 Task: Add Barbara's Spoonfuls Multigrain Cereal to the cart.
Action: Mouse moved to (886, 324)
Screenshot: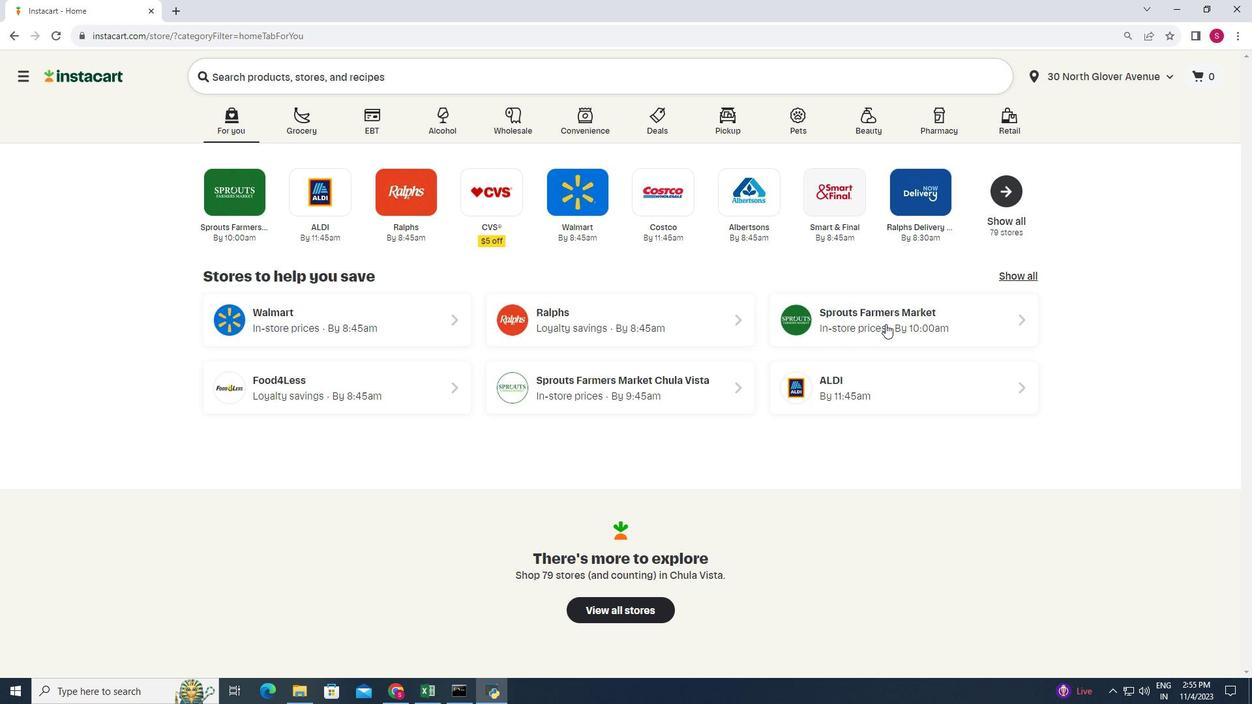 
Action: Mouse pressed left at (886, 324)
Screenshot: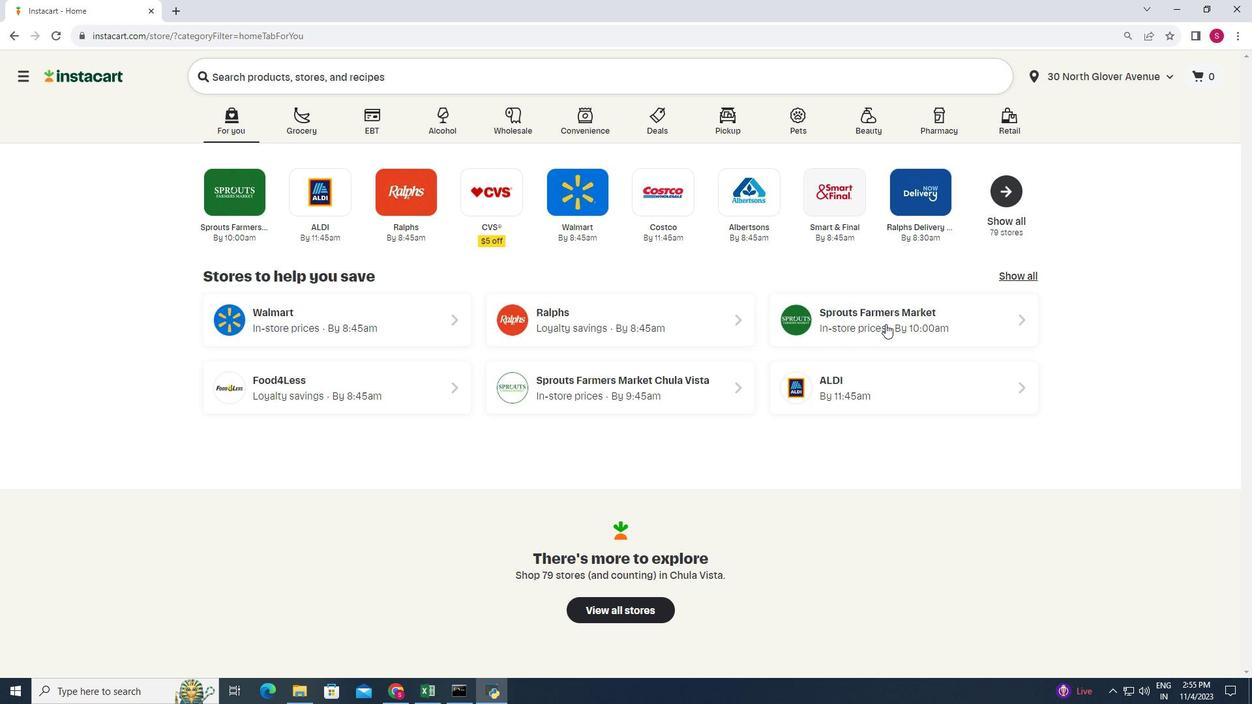 
Action: Mouse moved to (28, 413)
Screenshot: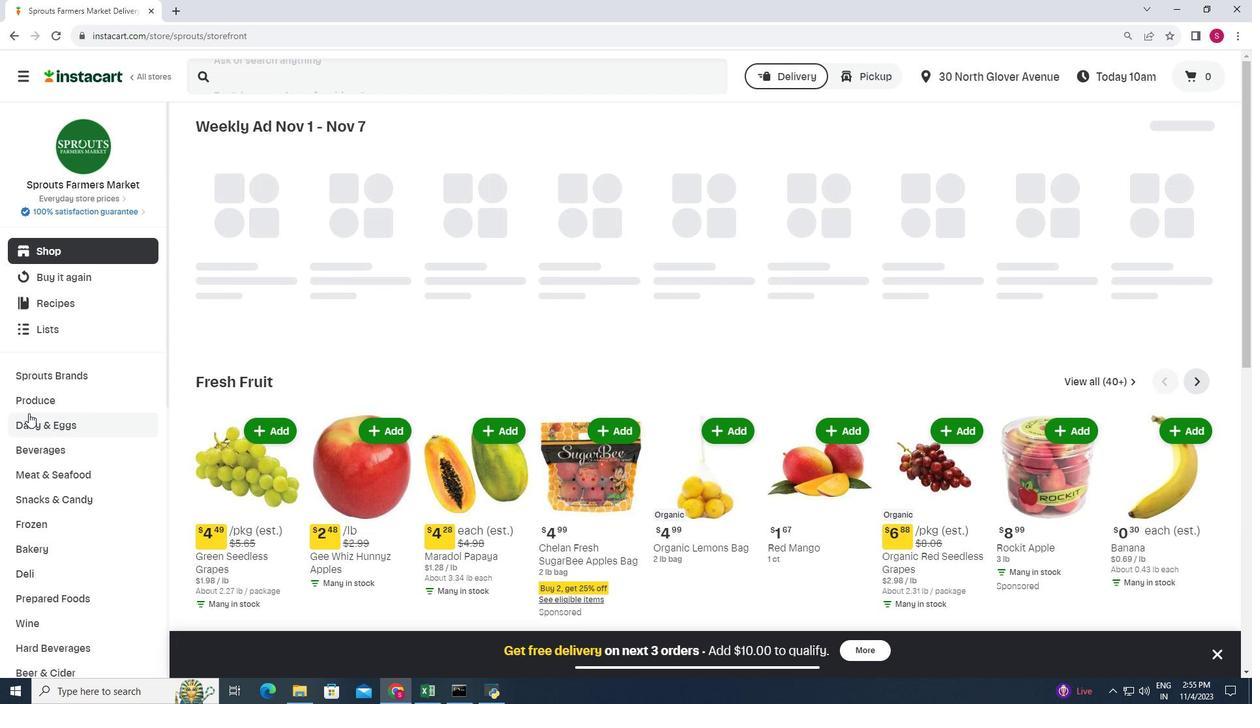 
Action: Mouse scrolled (28, 413) with delta (0, 0)
Screenshot: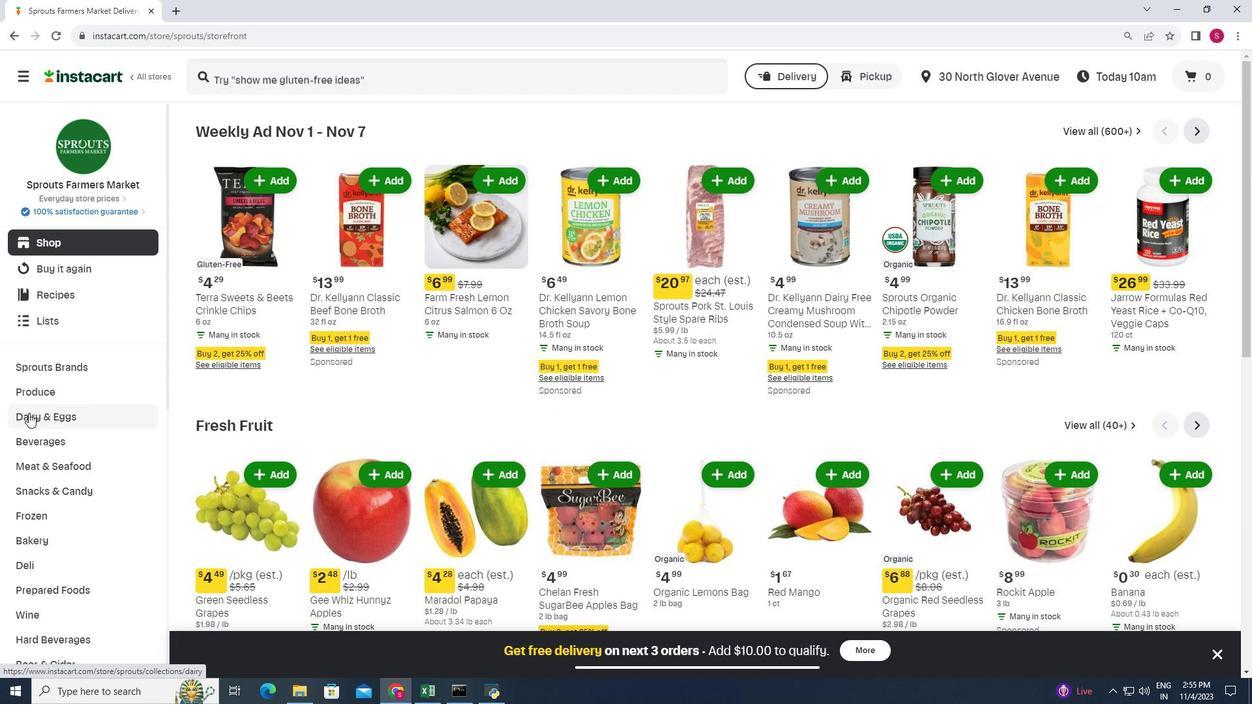 
Action: Mouse scrolled (28, 413) with delta (0, 0)
Screenshot: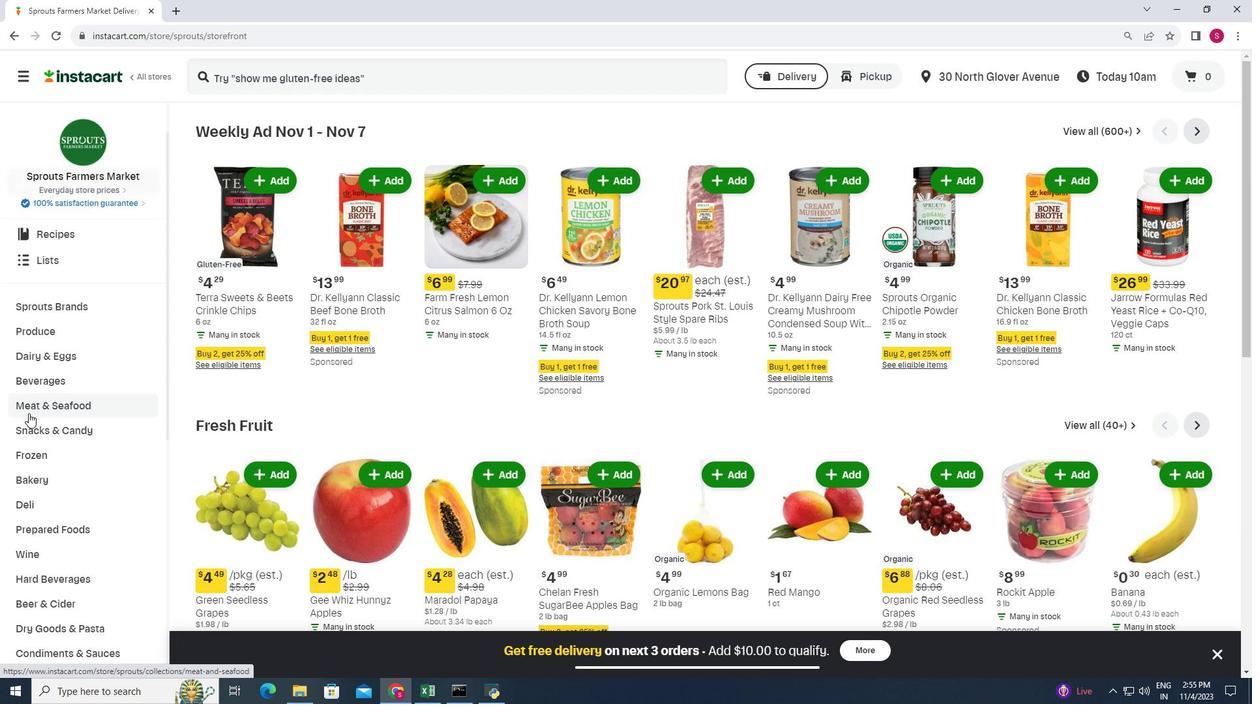 
Action: Mouse scrolled (28, 413) with delta (0, 0)
Screenshot: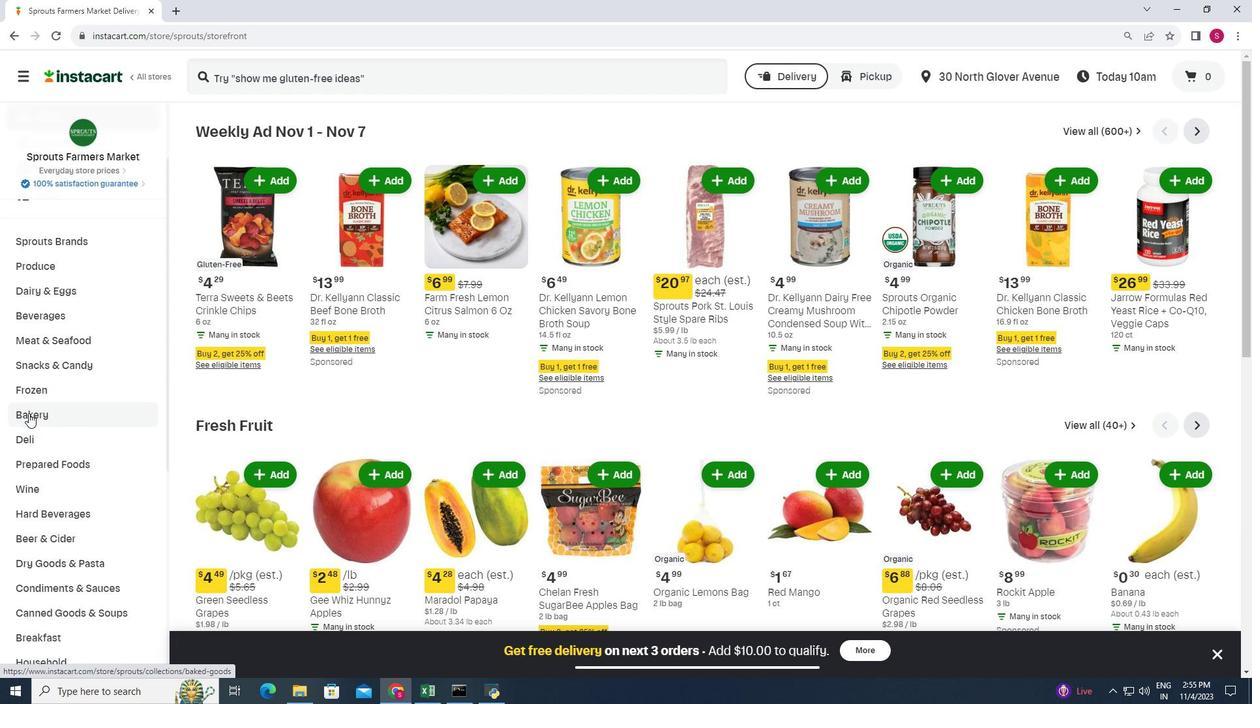 
Action: Mouse scrolled (28, 413) with delta (0, 0)
Screenshot: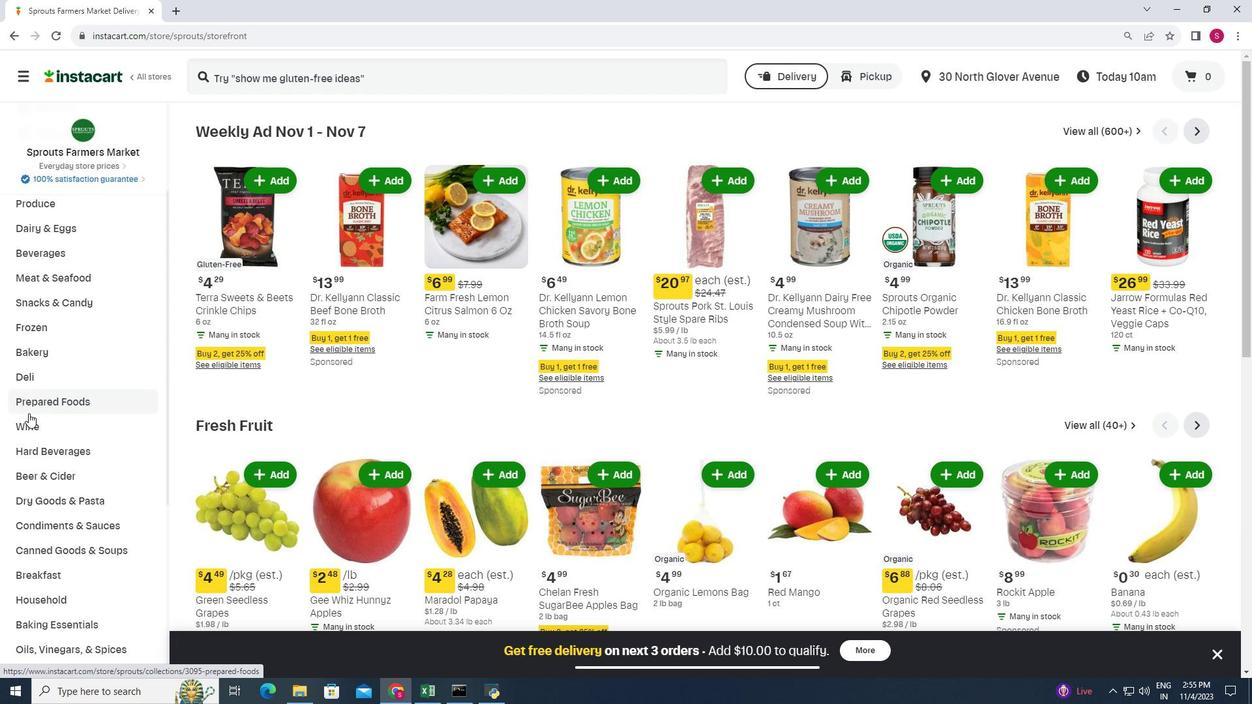 
Action: Mouse moved to (45, 505)
Screenshot: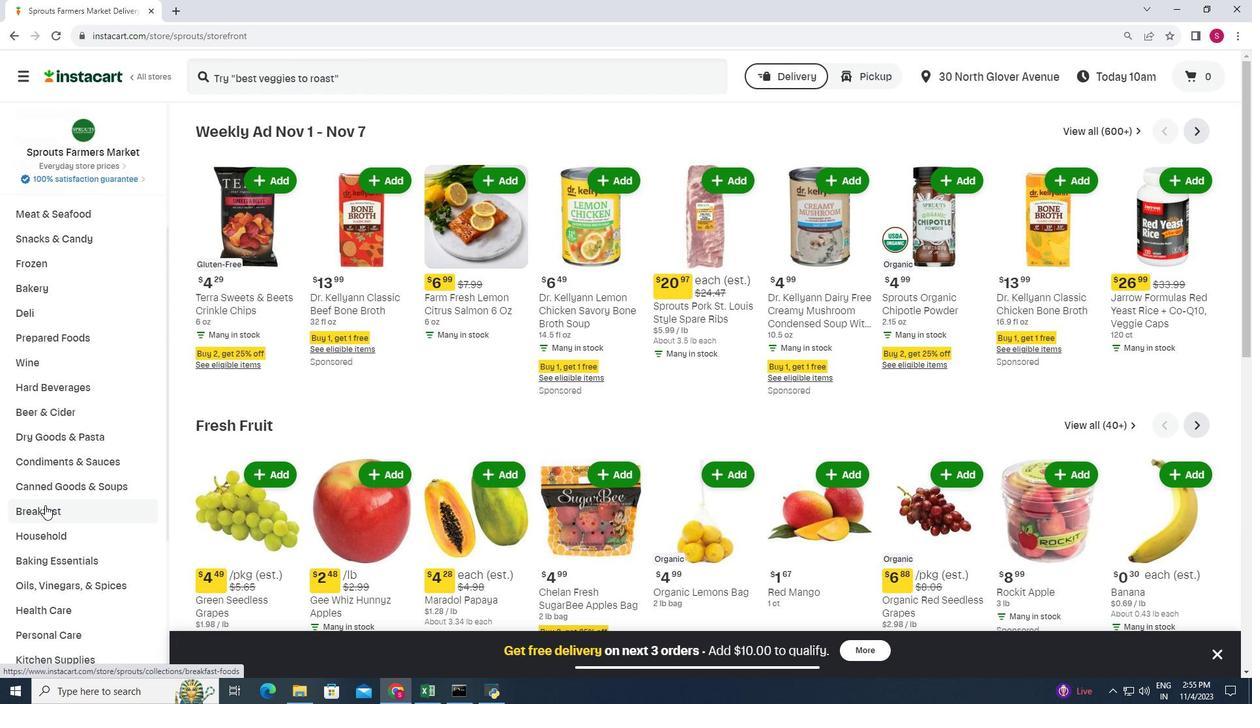 
Action: Mouse pressed left at (45, 505)
Screenshot: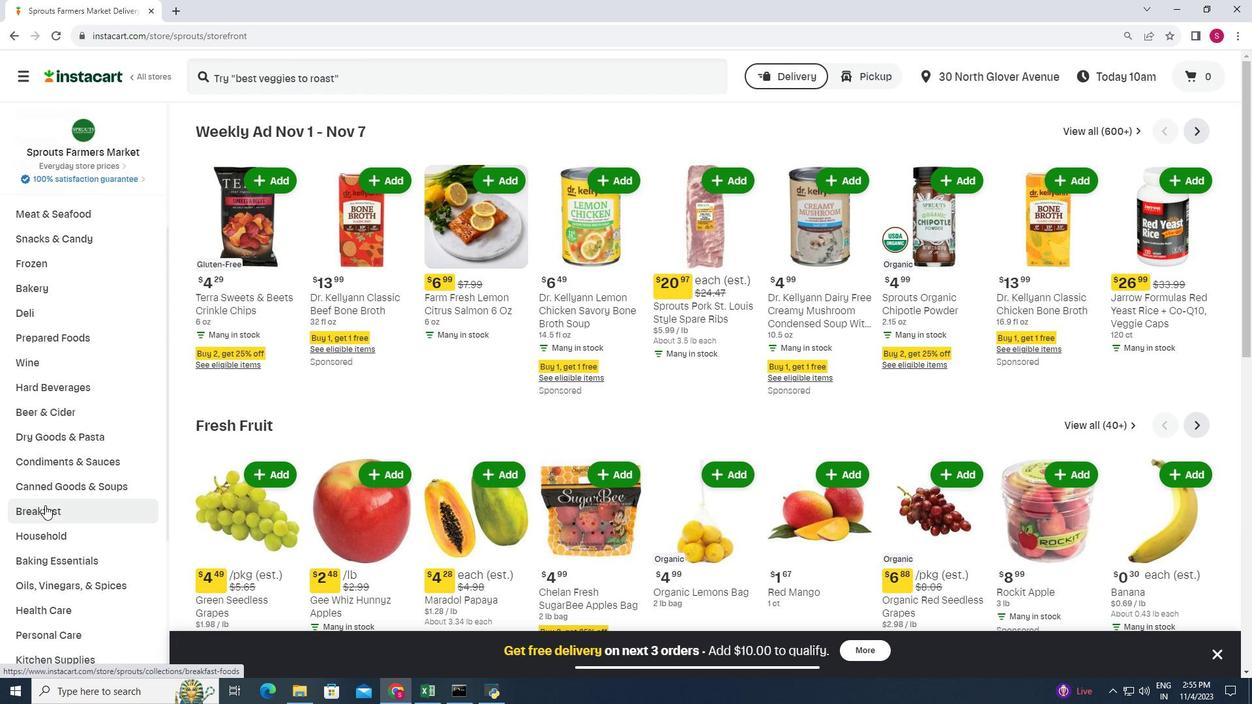 
Action: Mouse moved to (854, 163)
Screenshot: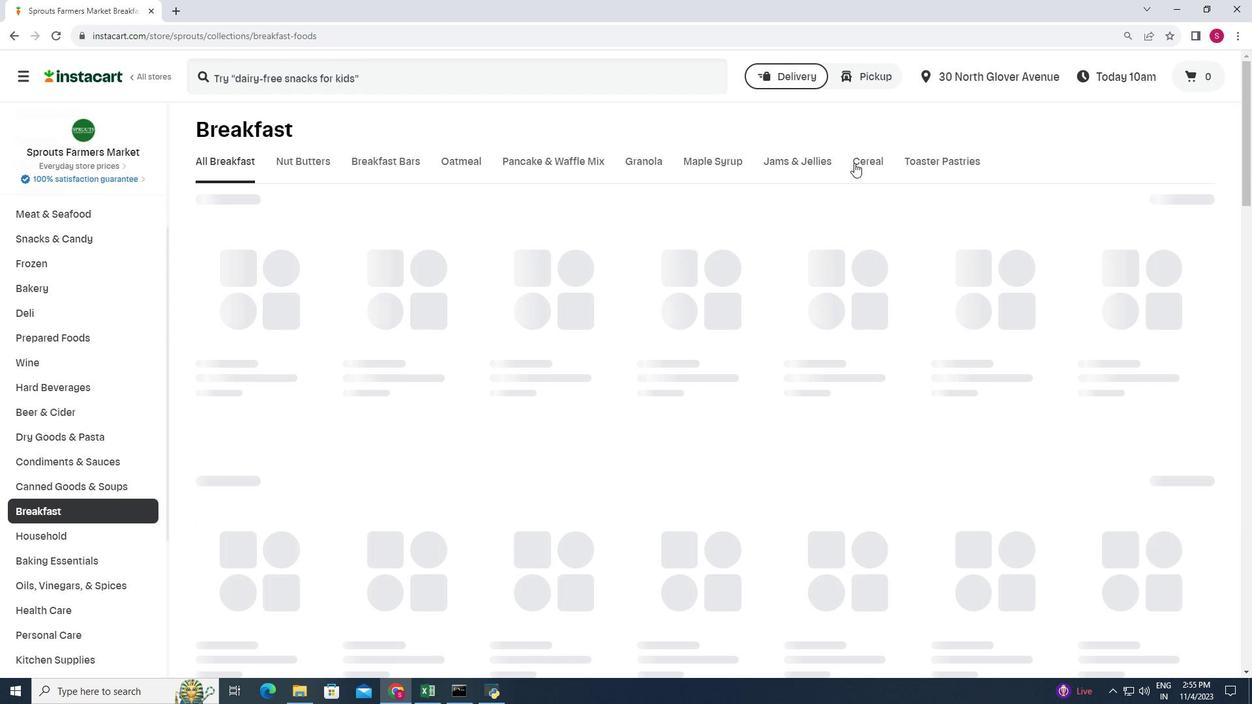 
Action: Mouse pressed left at (854, 163)
Screenshot: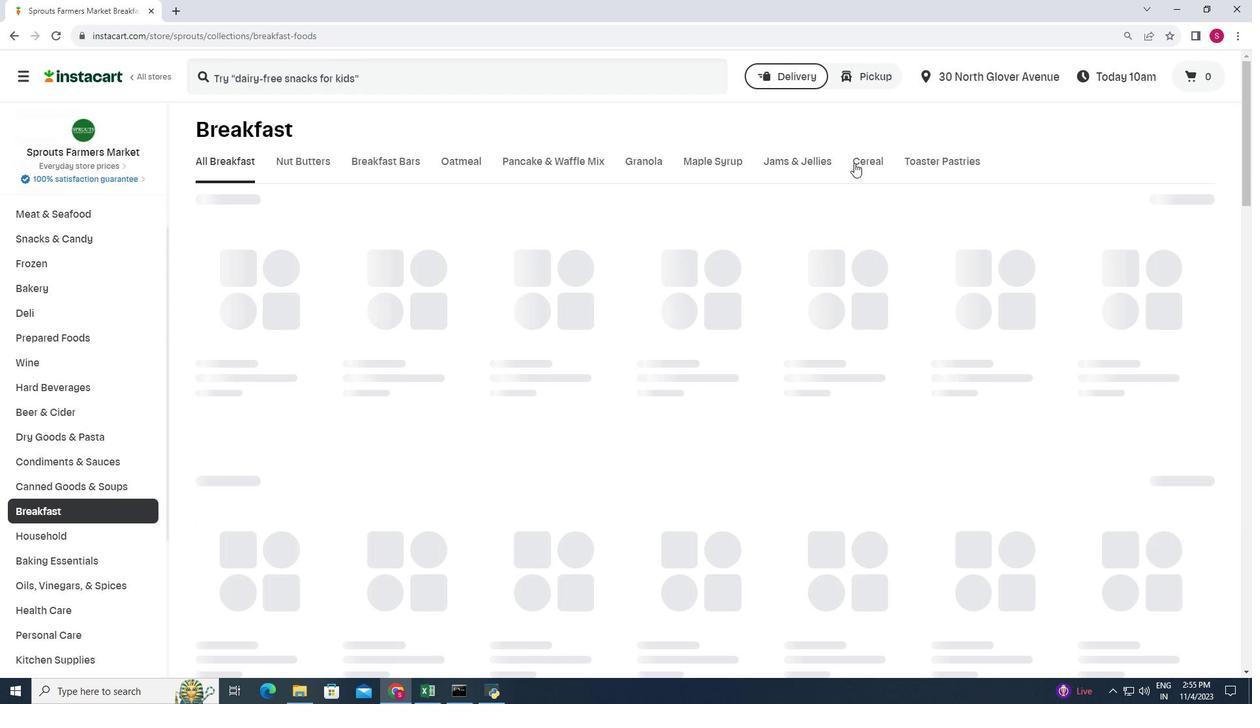 
Action: Mouse moved to (726, 232)
Screenshot: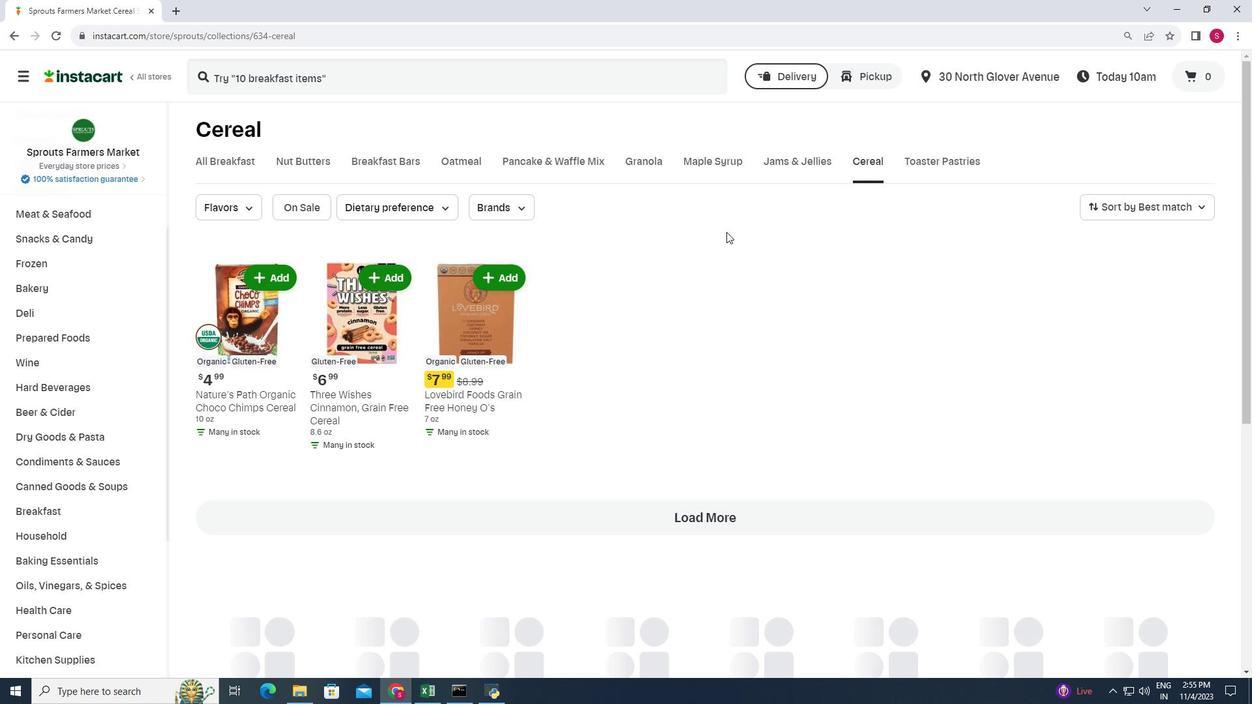 
Action: Mouse scrolled (726, 231) with delta (0, 0)
Screenshot: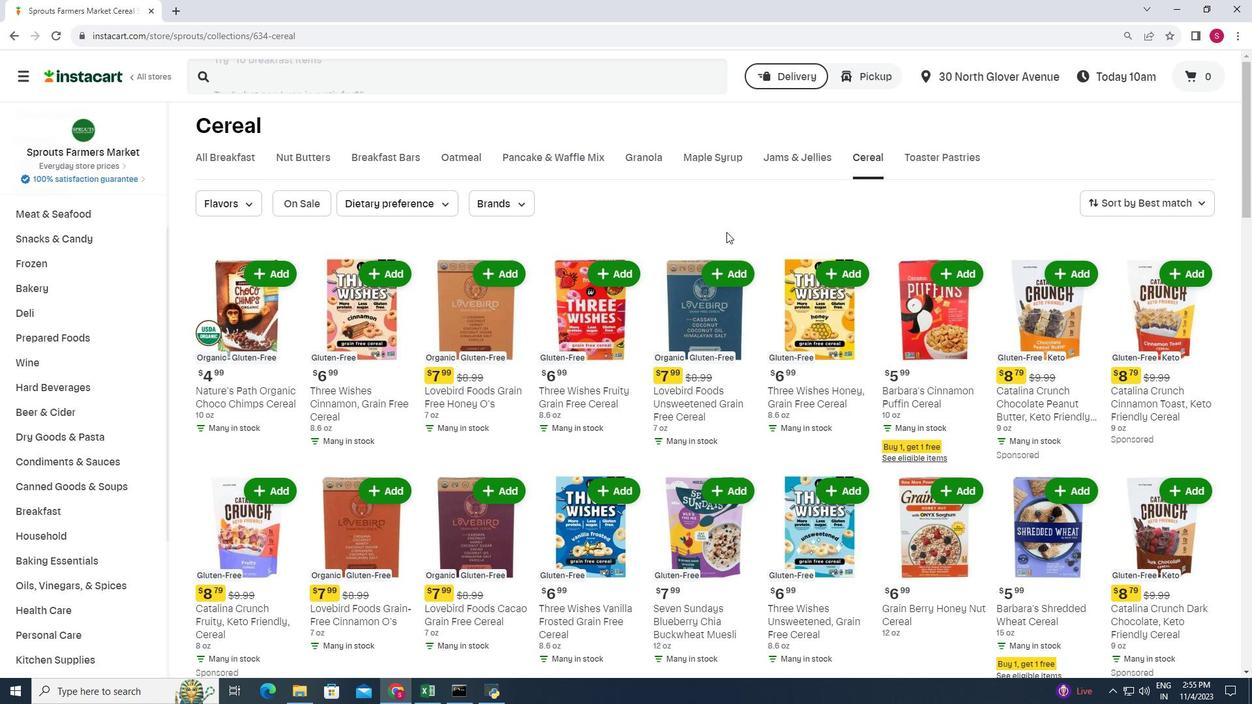 
Action: Mouse scrolled (726, 231) with delta (0, 0)
Screenshot: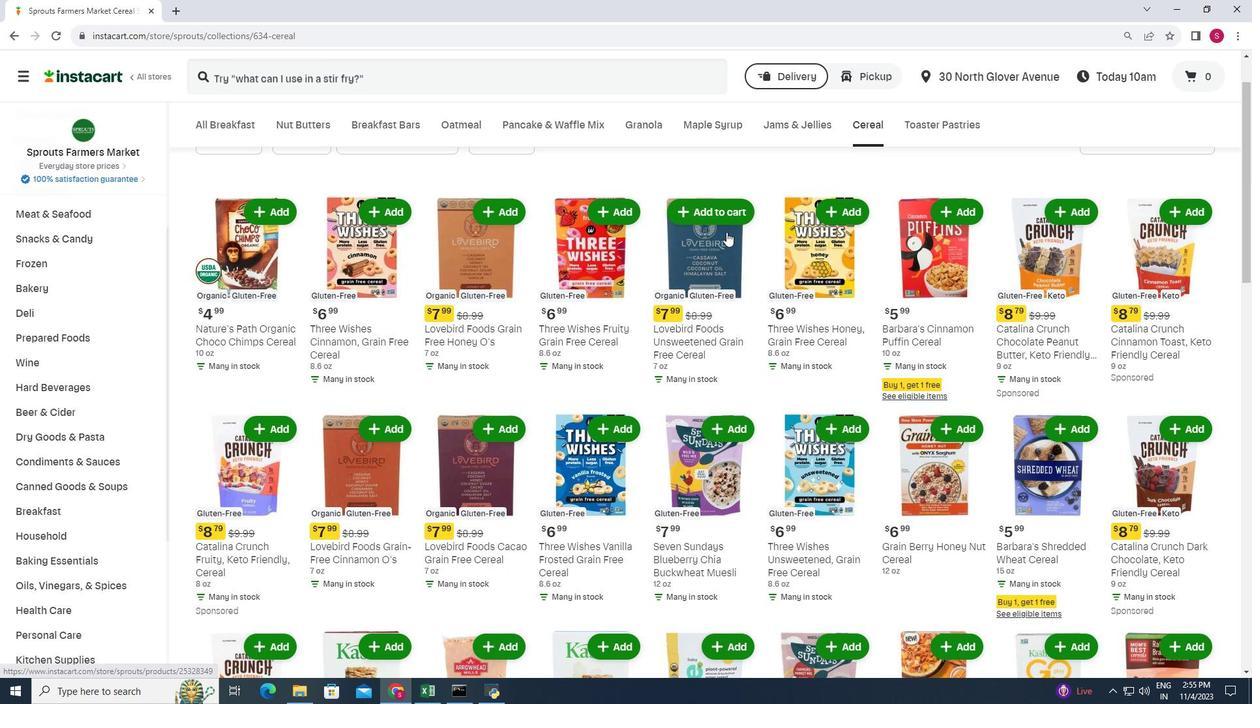 
Action: Mouse scrolled (726, 231) with delta (0, 0)
Screenshot: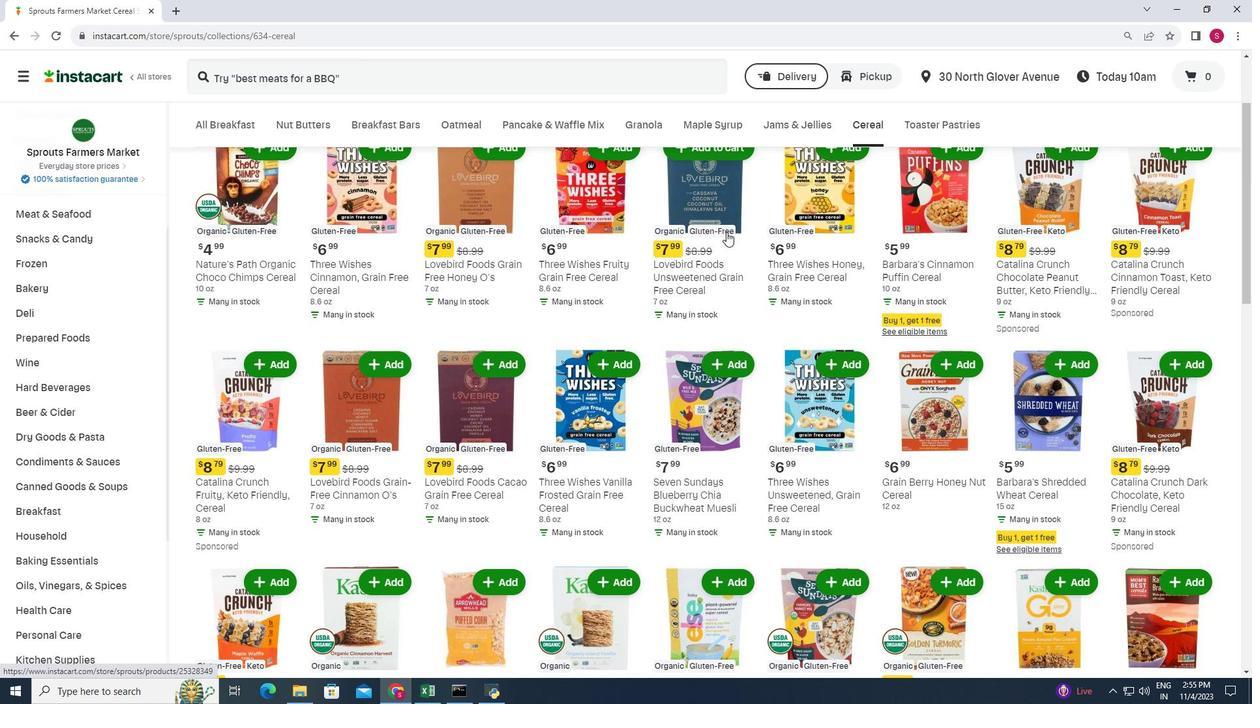 
Action: Mouse scrolled (726, 231) with delta (0, 0)
Screenshot: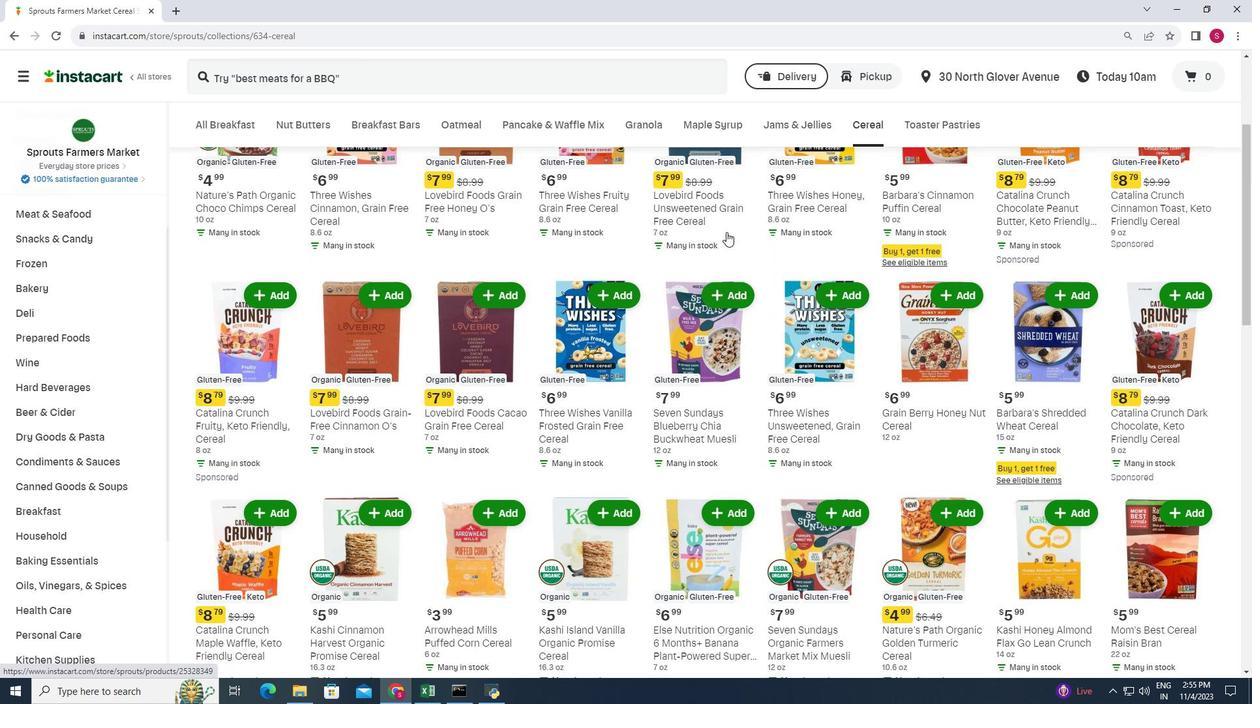 
Action: Mouse scrolled (726, 231) with delta (0, 0)
Screenshot: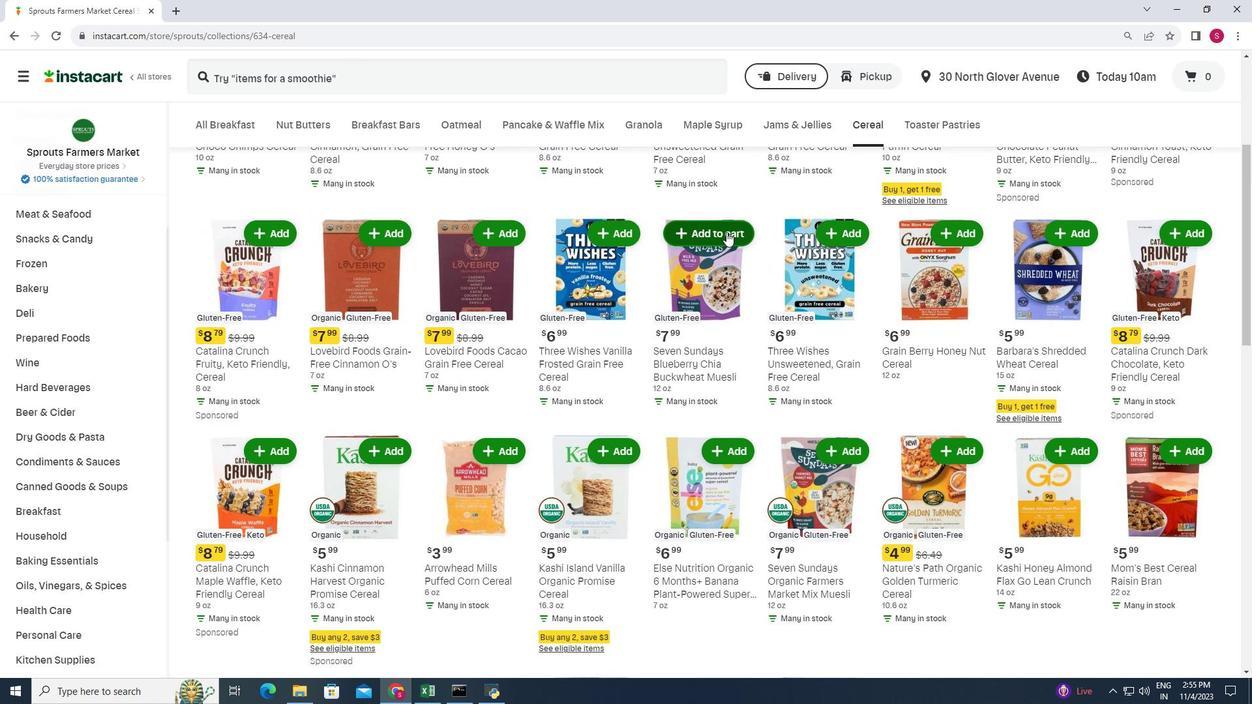 
Action: Mouse scrolled (726, 231) with delta (0, 0)
Screenshot: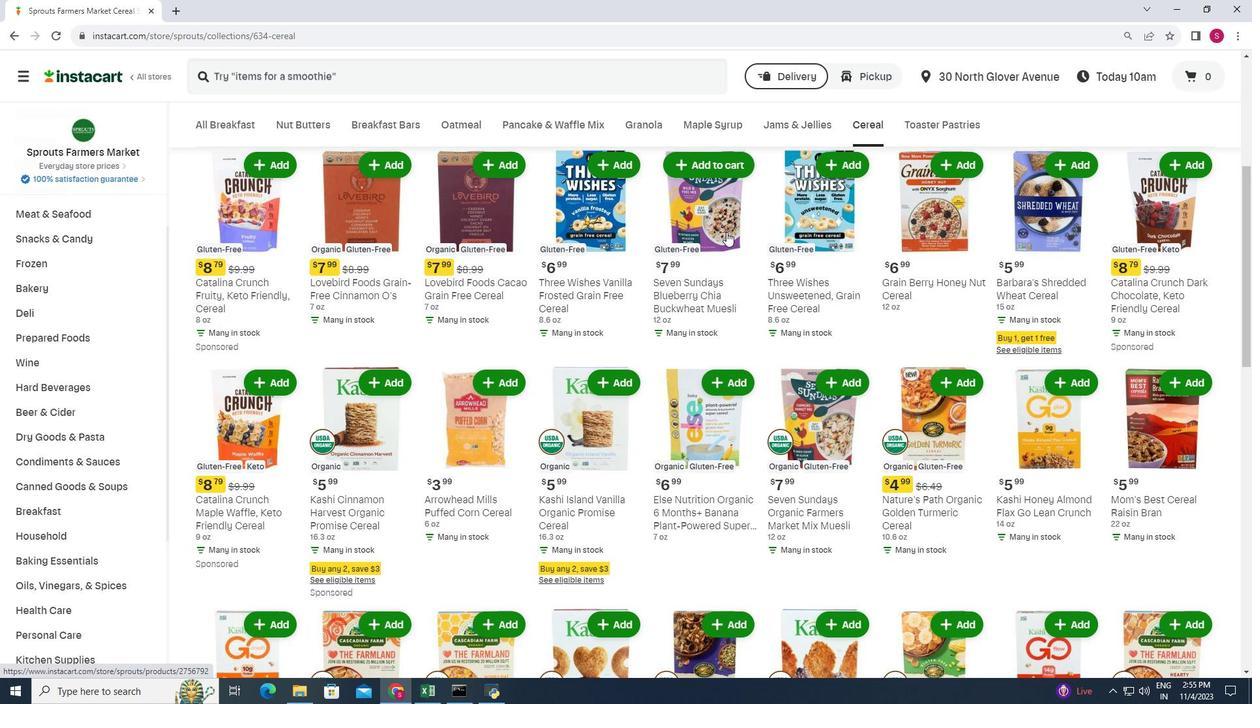 
Action: Mouse scrolled (726, 231) with delta (0, 0)
Screenshot: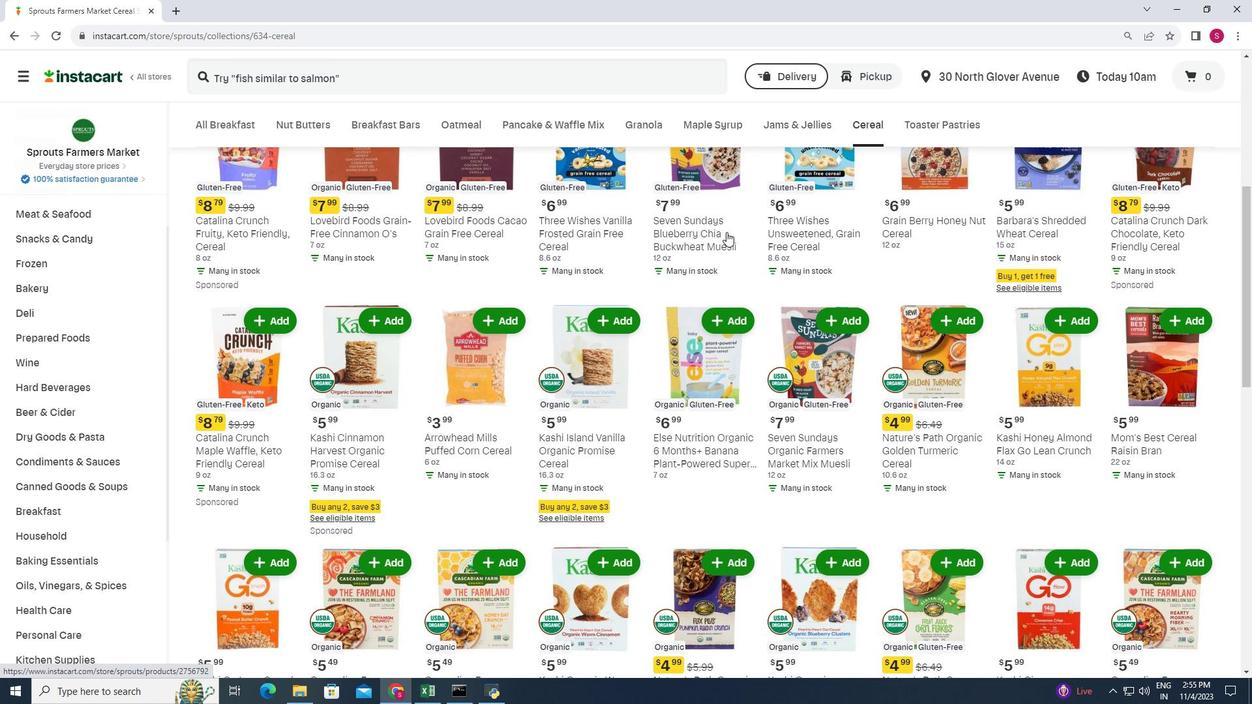 
Action: Mouse scrolled (726, 231) with delta (0, 0)
Screenshot: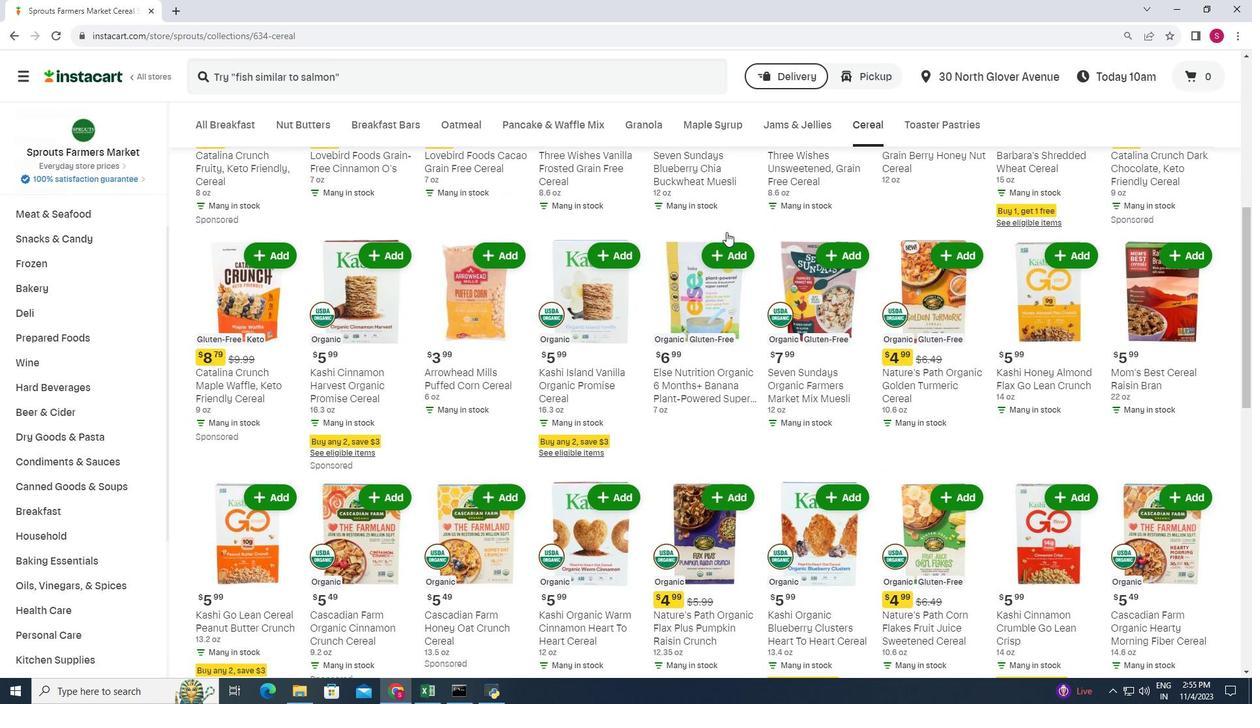 
Action: Mouse scrolled (726, 231) with delta (0, 0)
Screenshot: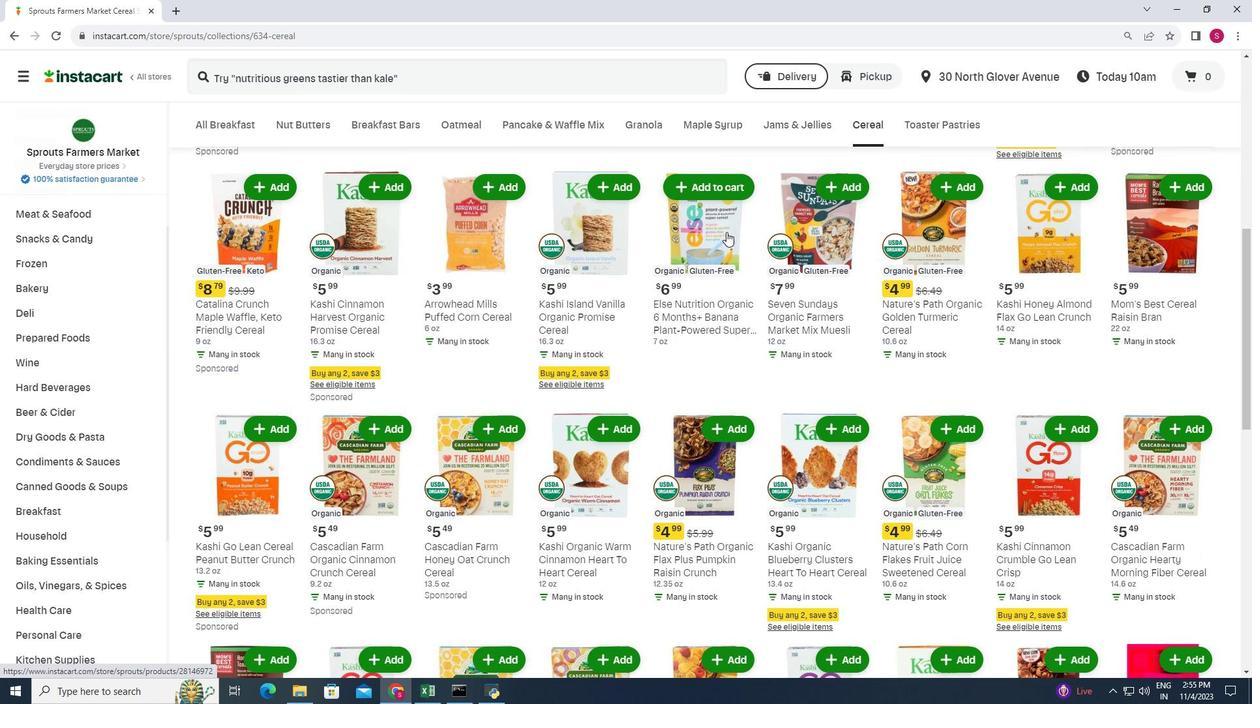 
Action: Mouse scrolled (726, 231) with delta (0, 0)
Screenshot: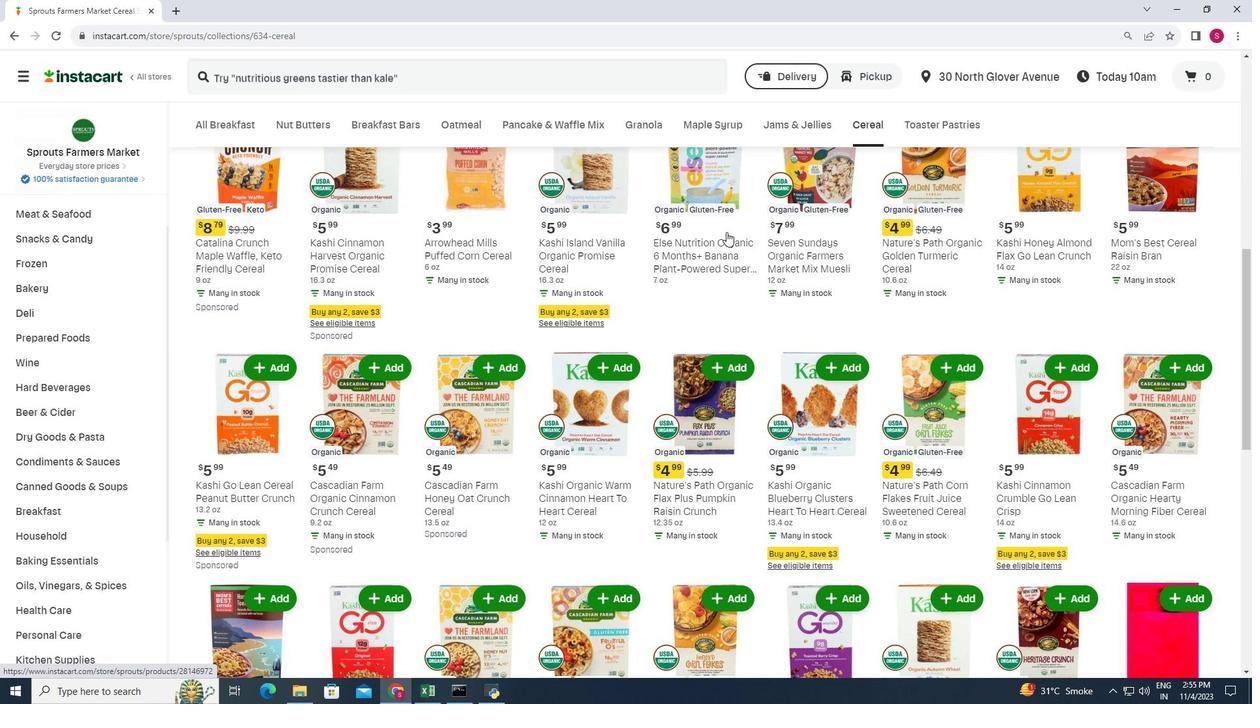 
Action: Mouse scrolled (726, 231) with delta (0, 0)
Screenshot: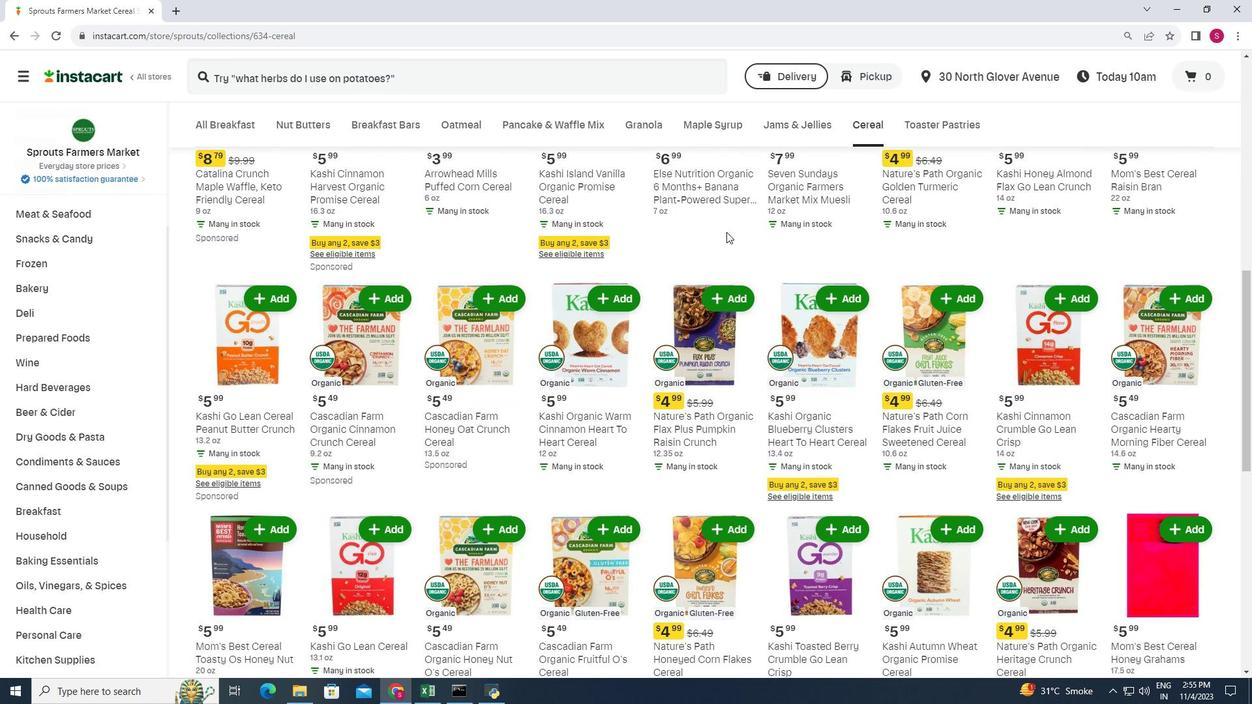 
Action: Mouse scrolled (726, 231) with delta (0, 0)
Screenshot: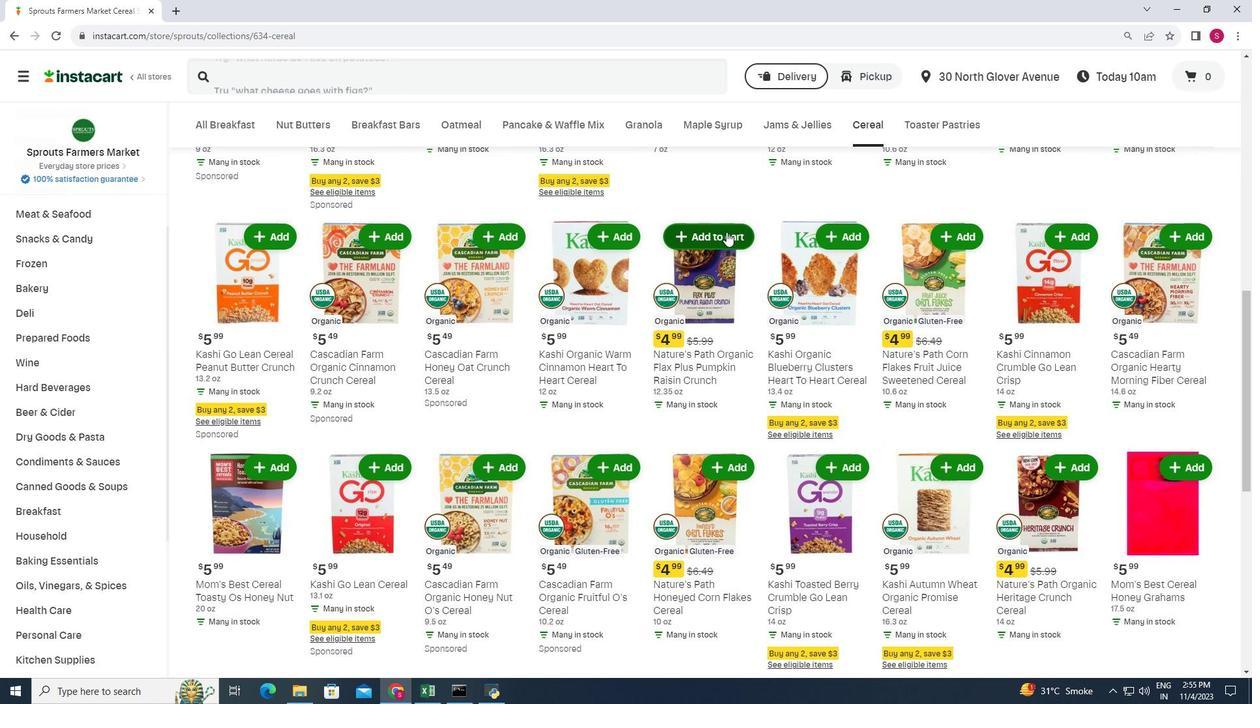 
Action: Mouse scrolled (726, 231) with delta (0, 0)
Screenshot: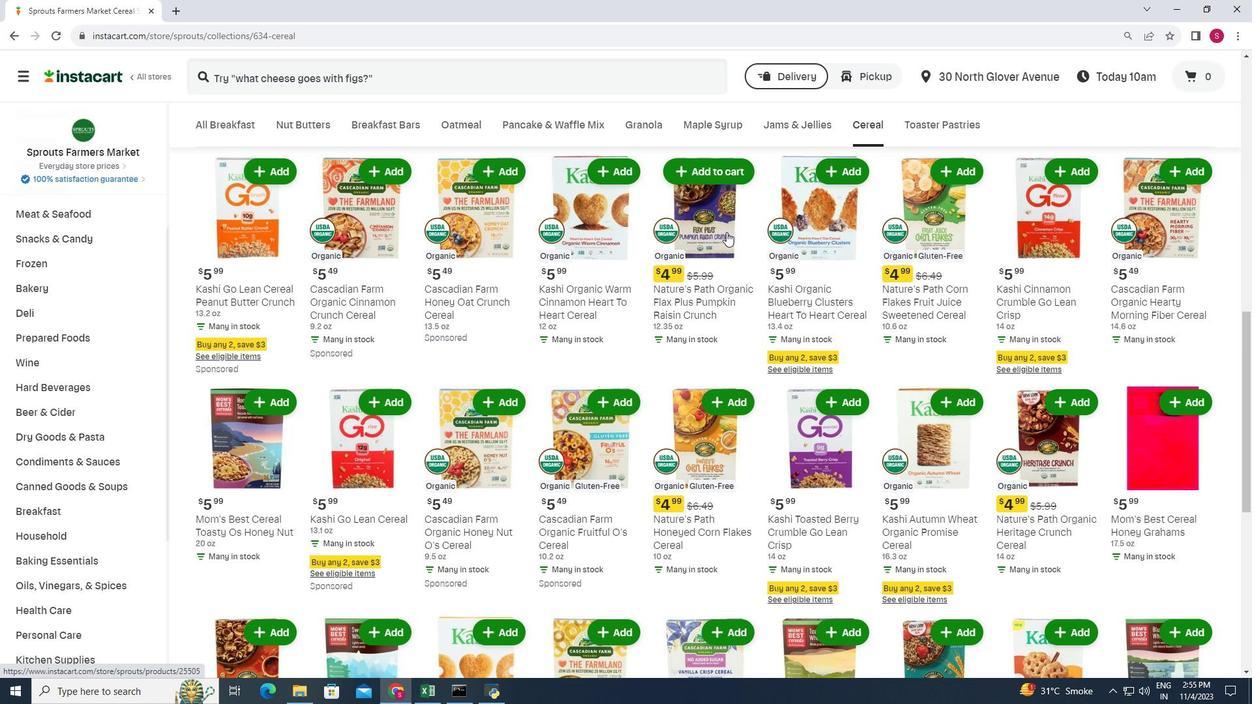
Action: Mouse scrolled (726, 231) with delta (0, 0)
Screenshot: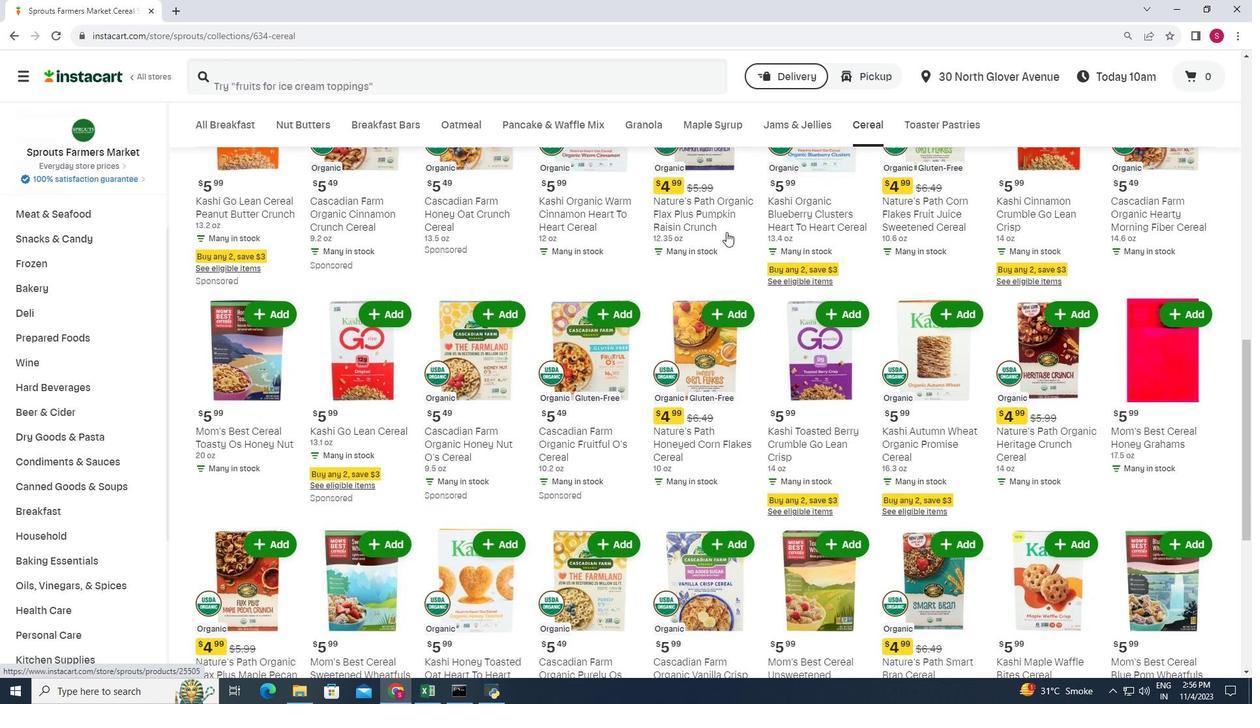 
Action: Mouse scrolled (726, 231) with delta (0, 0)
Screenshot: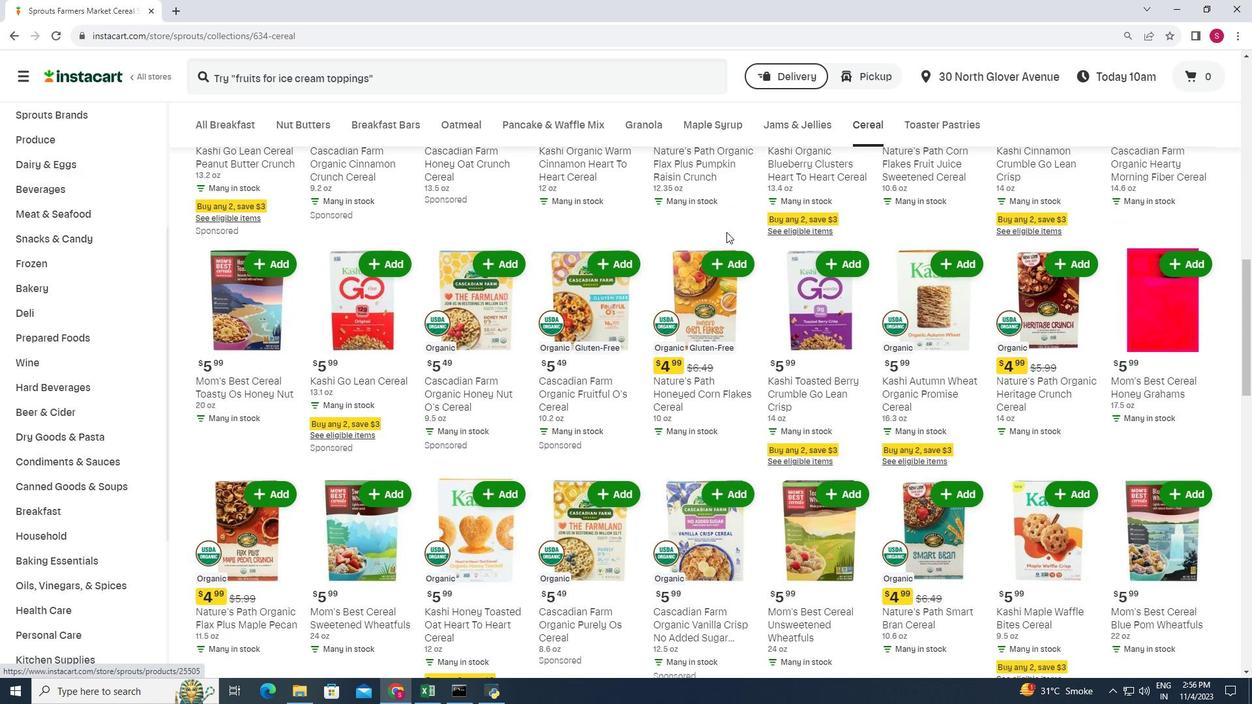 
Action: Mouse scrolled (726, 231) with delta (0, 0)
Screenshot: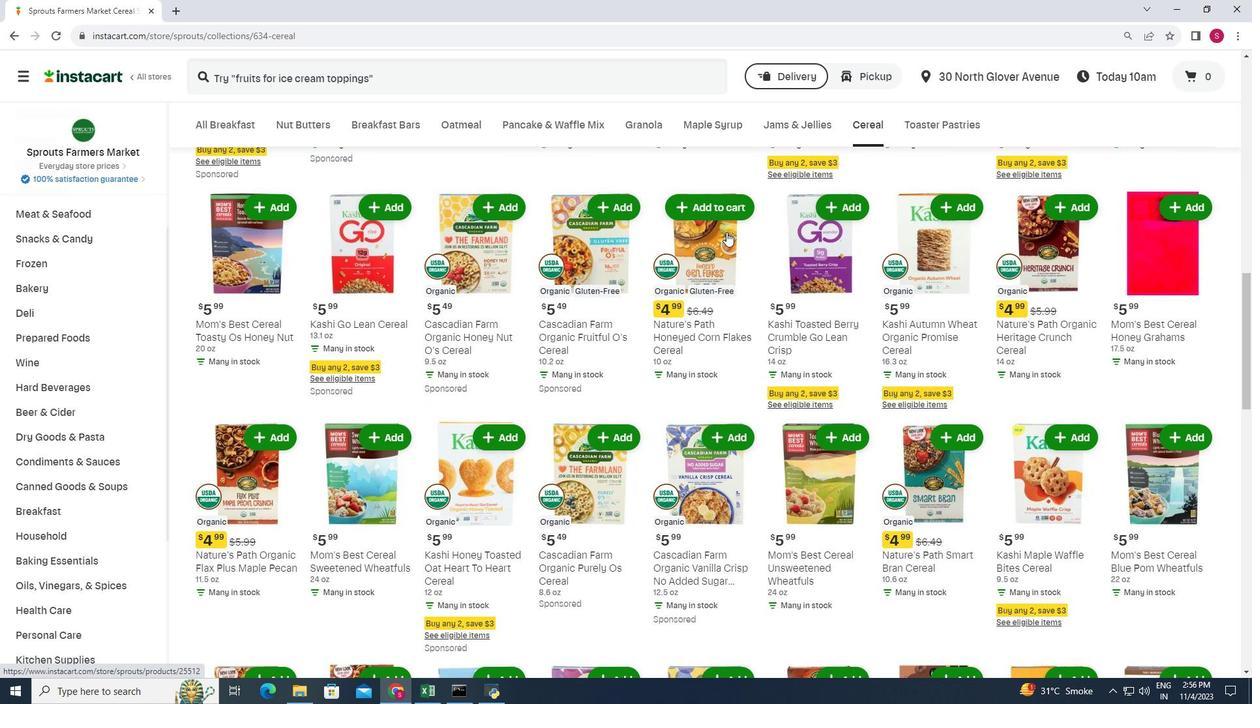 
Action: Mouse scrolled (726, 231) with delta (0, 0)
Screenshot: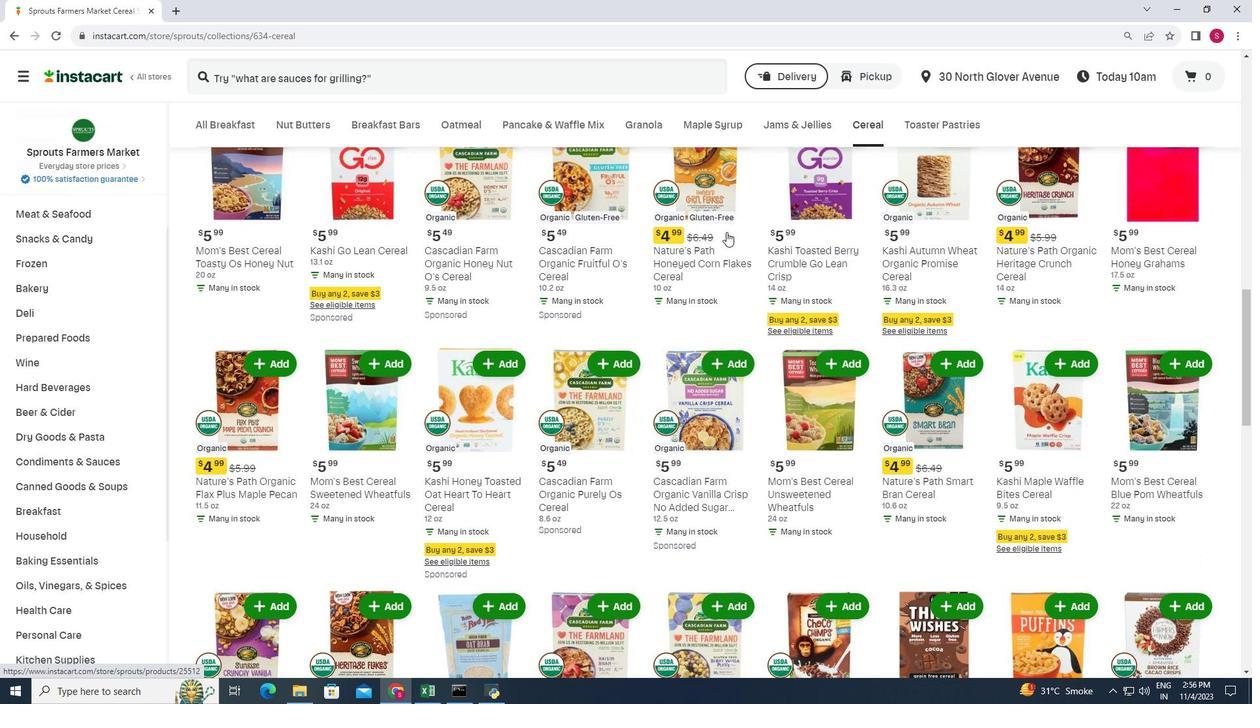 
Action: Mouse scrolled (726, 231) with delta (0, 0)
Screenshot: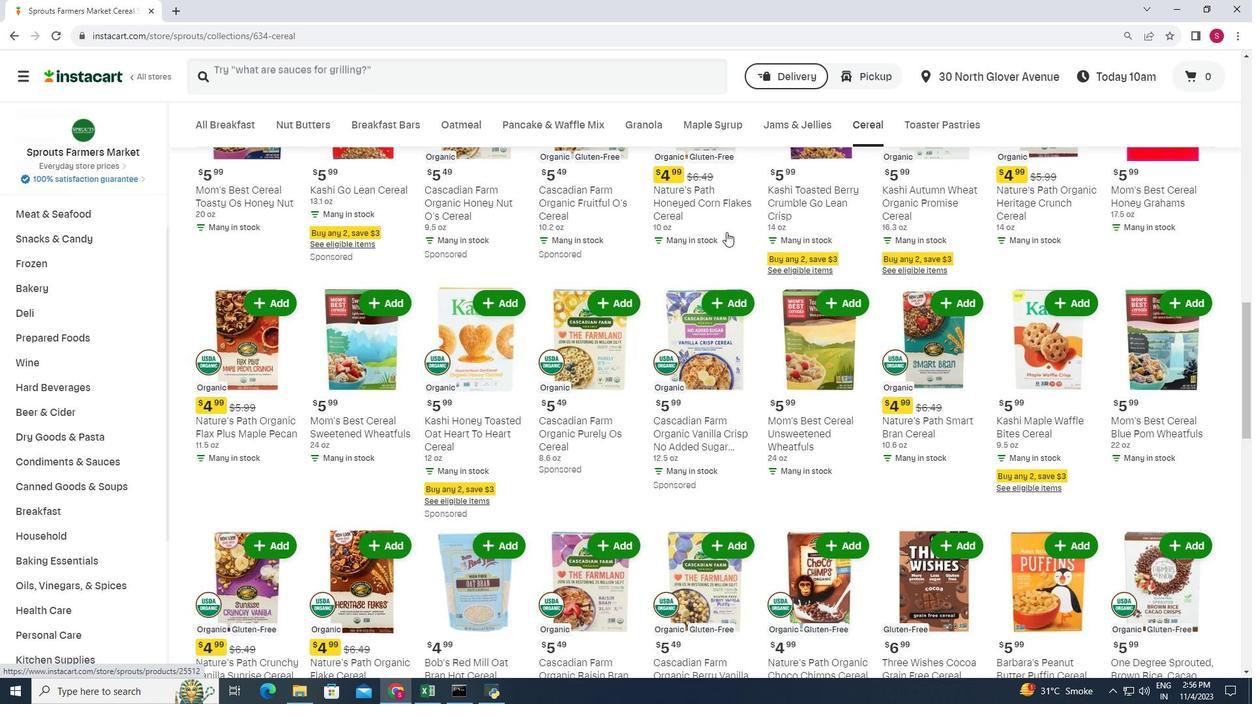 
Action: Mouse scrolled (726, 231) with delta (0, 0)
Screenshot: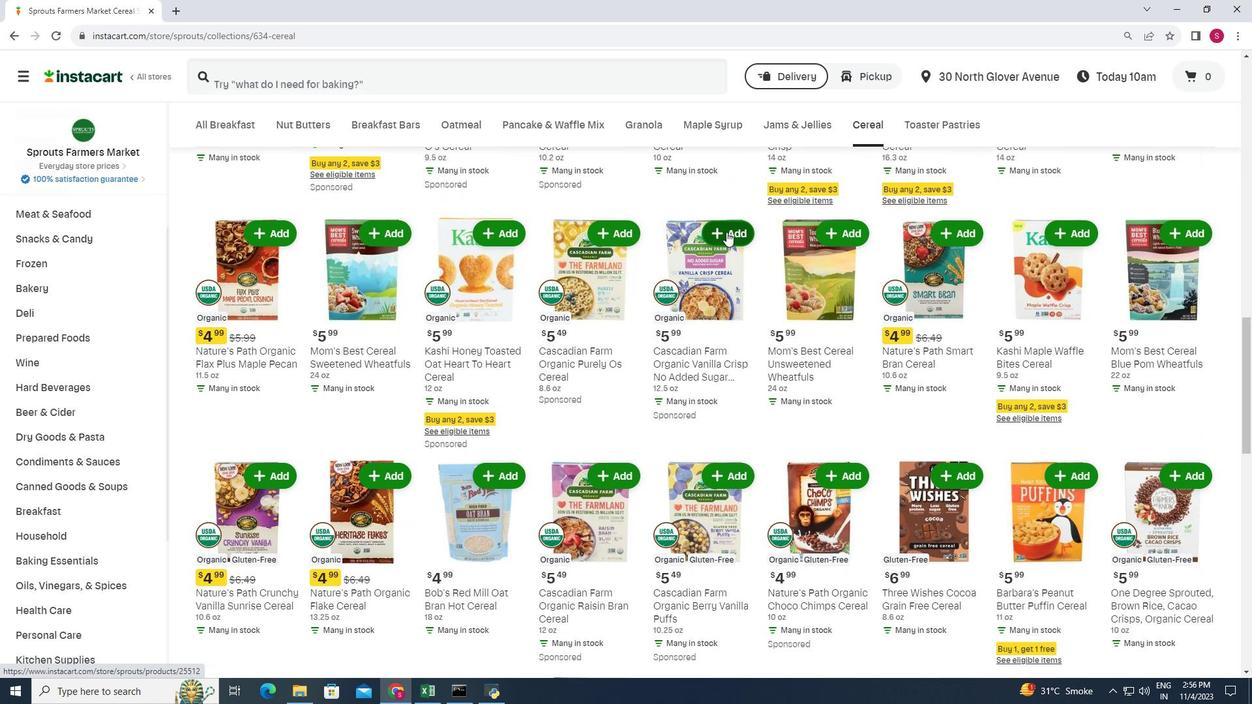 
Action: Mouse scrolled (726, 231) with delta (0, 0)
Screenshot: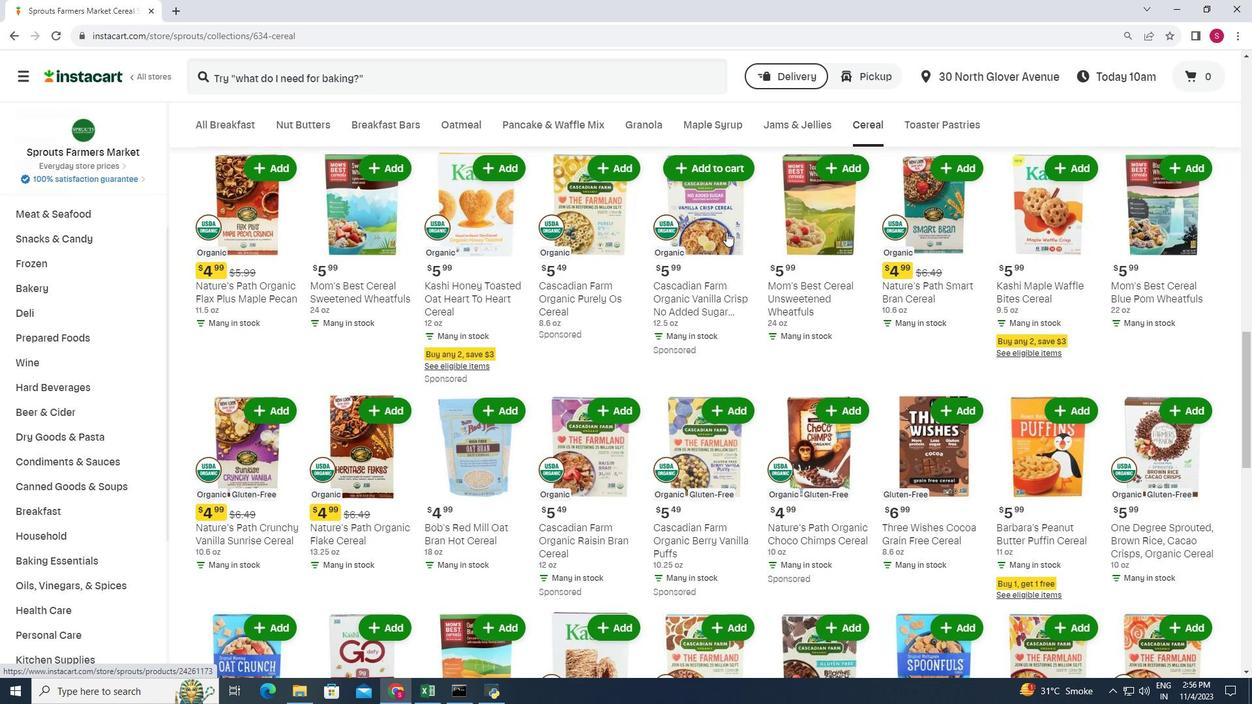 
Action: Mouse scrolled (726, 231) with delta (0, 0)
Screenshot: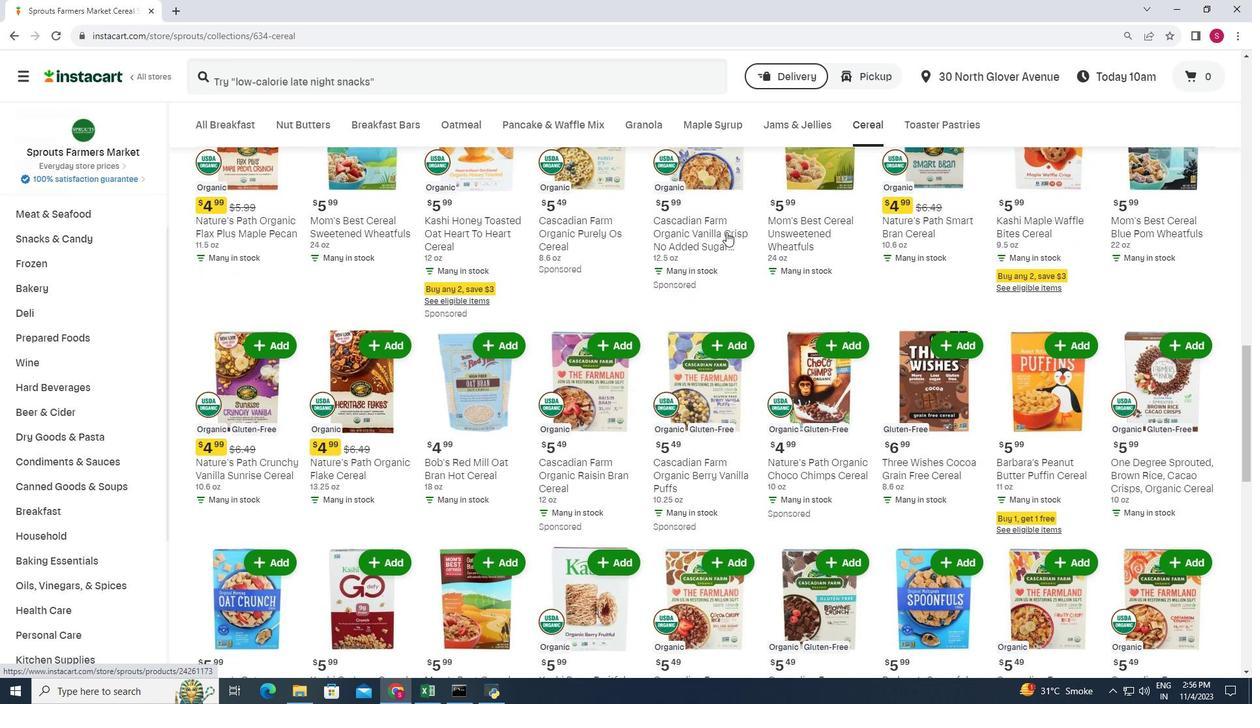 
Action: Mouse scrolled (726, 231) with delta (0, 0)
Screenshot: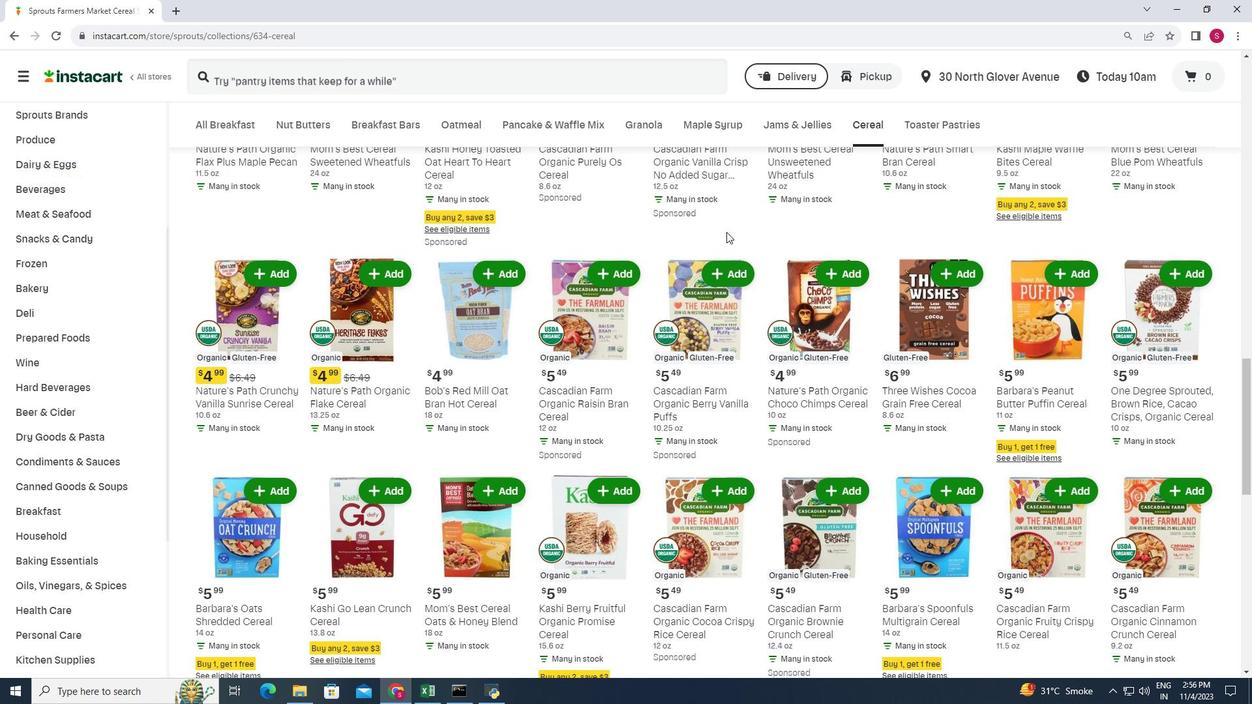 
Action: Mouse scrolled (726, 231) with delta (0, 0)
Screenshot: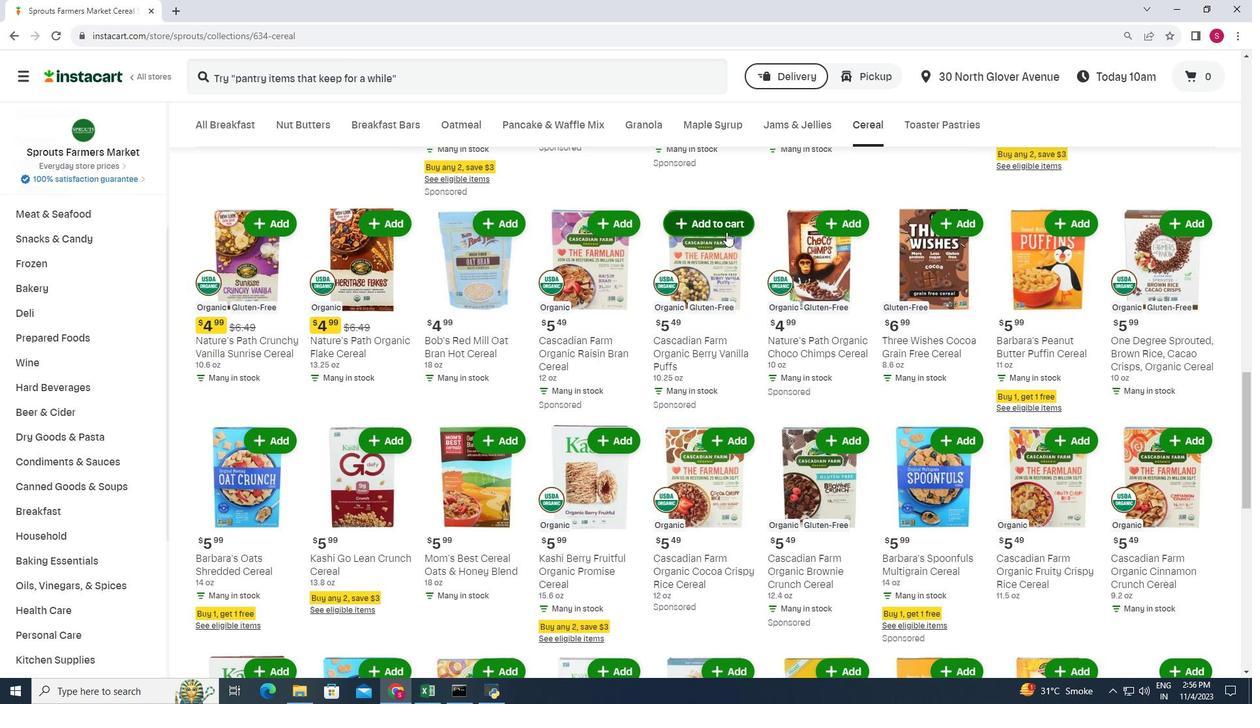 
Action: Mouse scrolled (726, 231) with delta (0, 0)
Screenshot: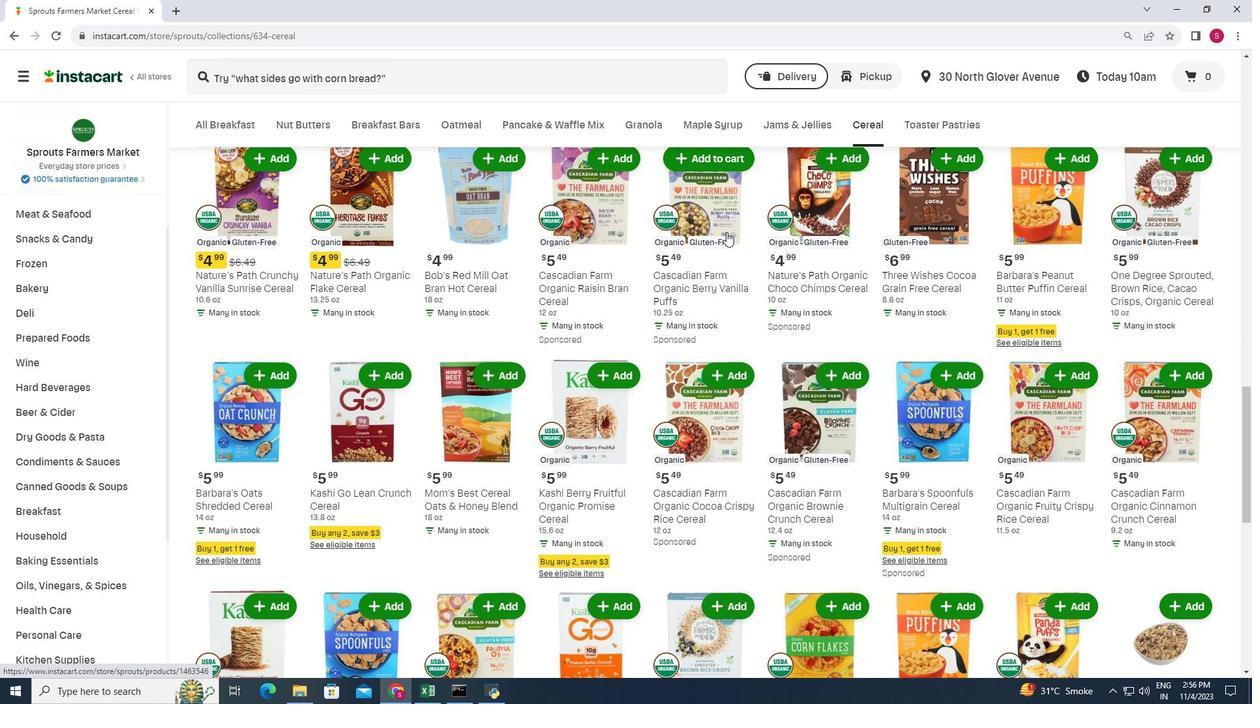 
Action: Mouse moved to (968, 306)
Screenshot: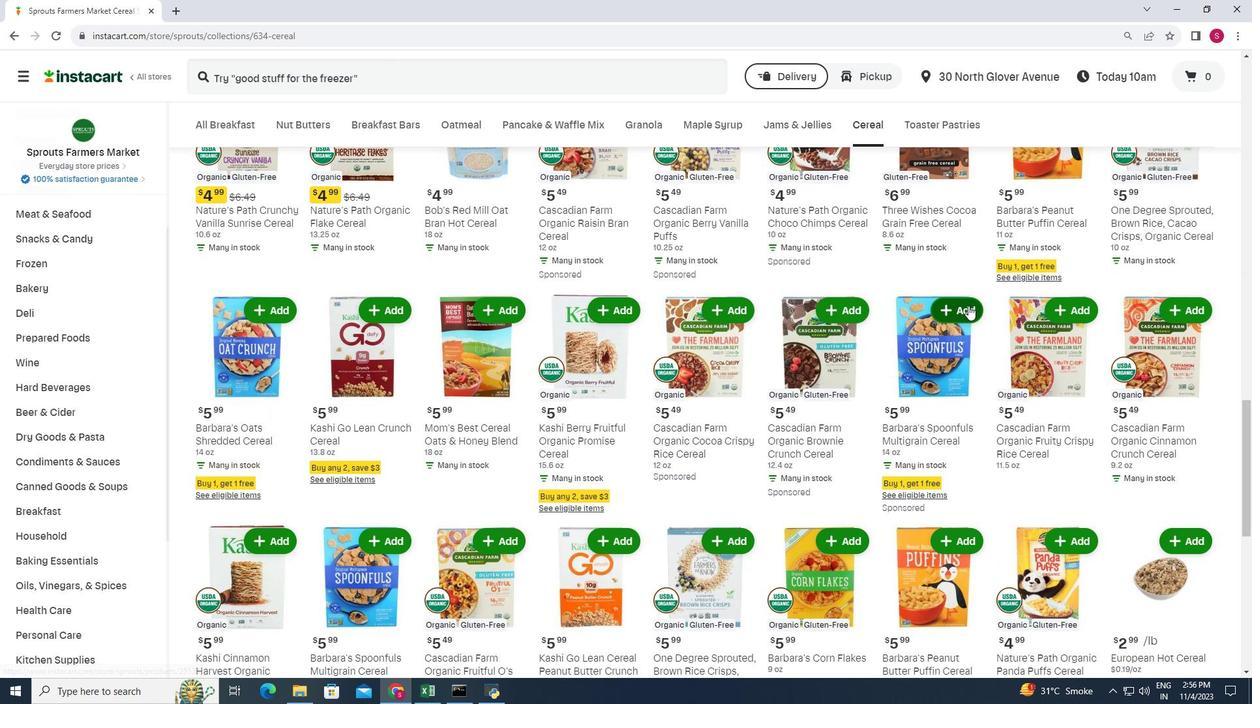 
Action: Mouse pressed left at (968, 306)
Screenshot: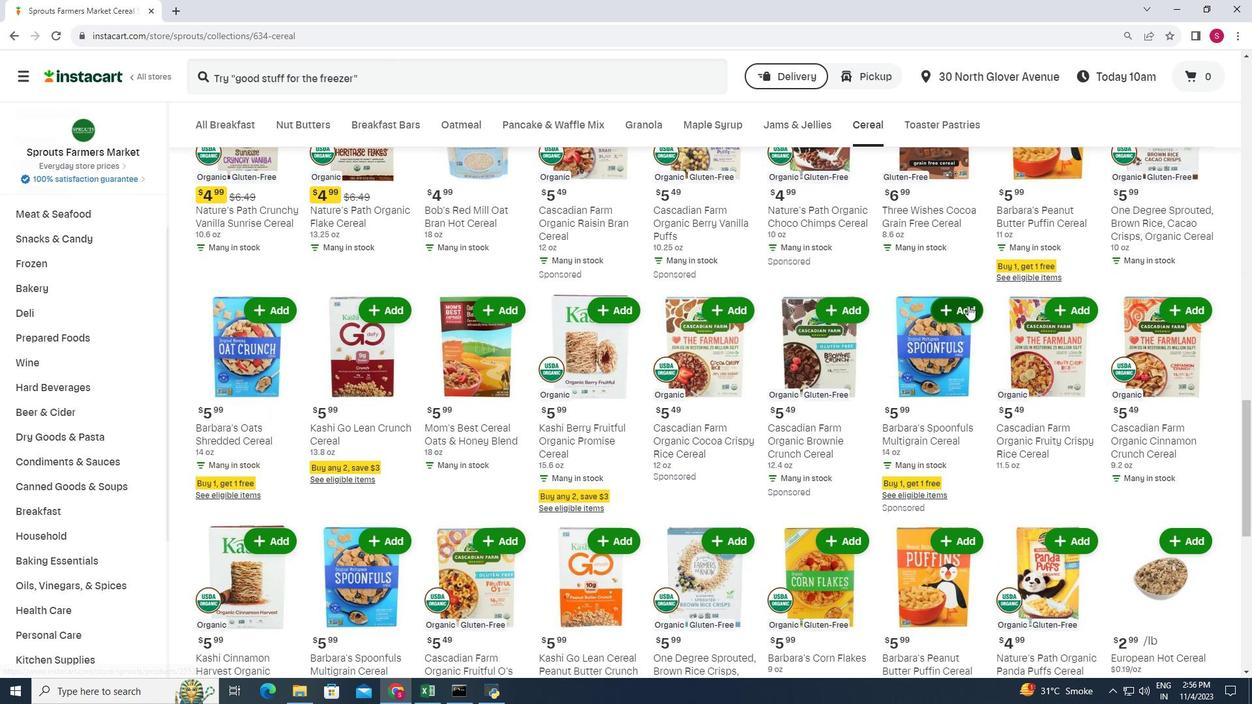 
Action: Mouse moved to (957, 274)
Screenshot: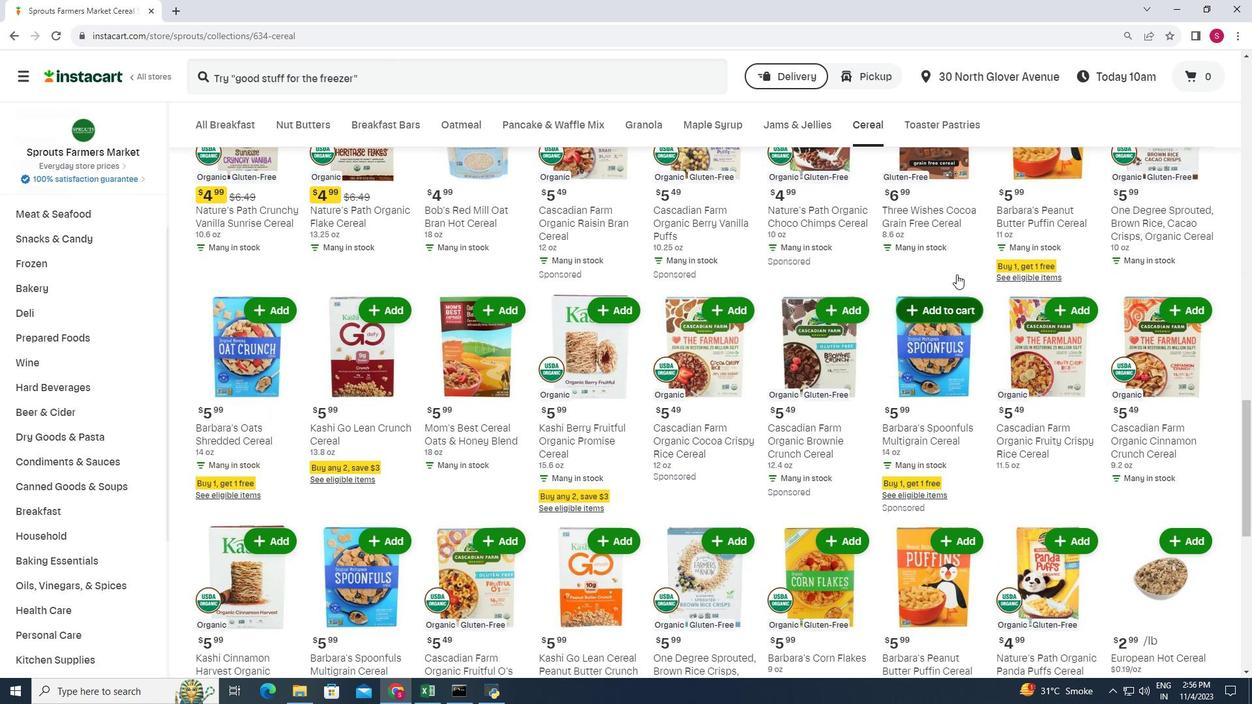 
